 Task: Look for space in Jhajjar, India from 11th June, 2023 to 17th June, 2023 for 1 adult in price range Rs.5000 to Rs.12000. Place can be private room with 1  bedroom having 1 bed and 1 bathroom. Property type can be house, flat, guest house, hotel. Booking option can be shelf check-in. Required host language is English.
Action: Mouse moved to (495, 118)
Screenshot: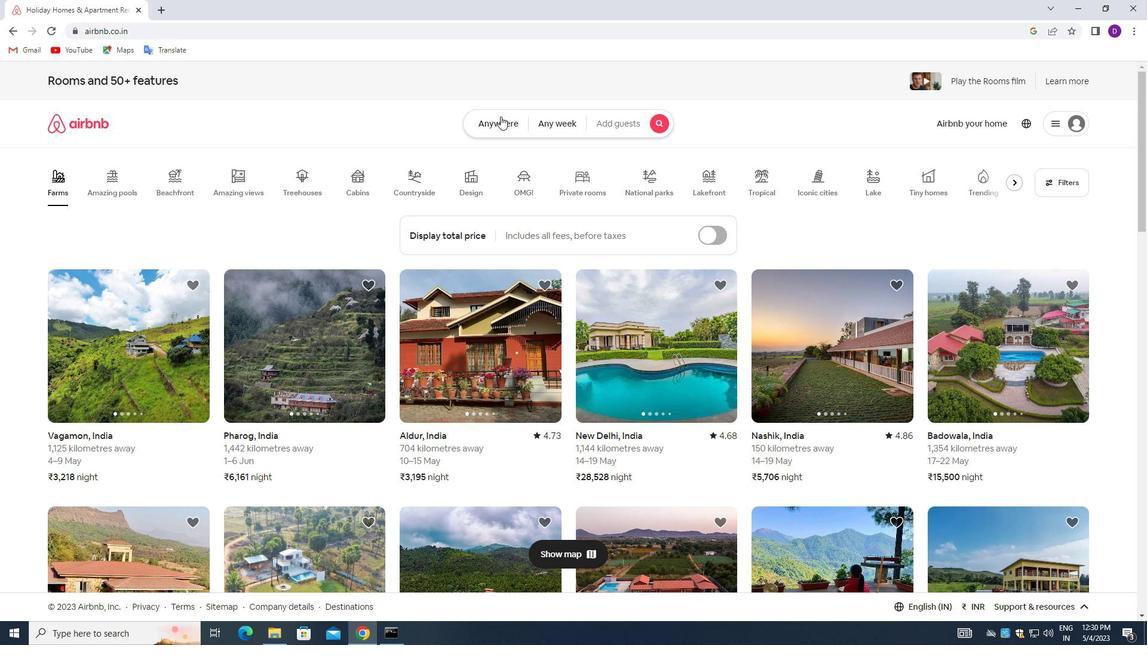
Action: Mouse pressed left at (495, 118)
Screenshot: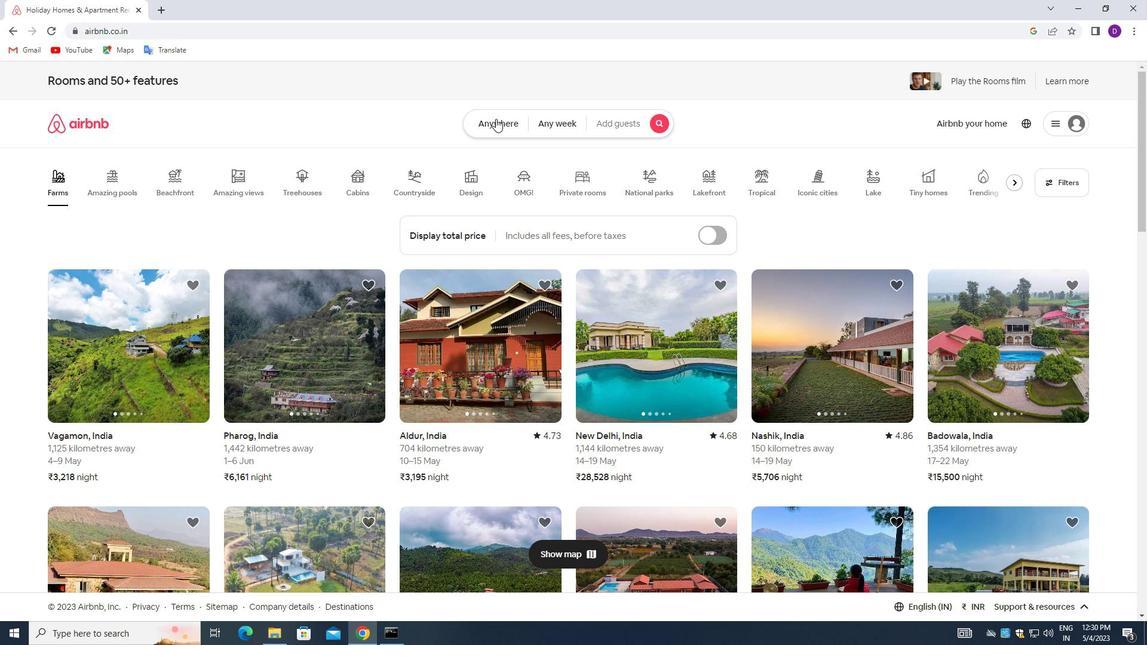 
Action: Mouse moved to (455, 165)
Screenshot: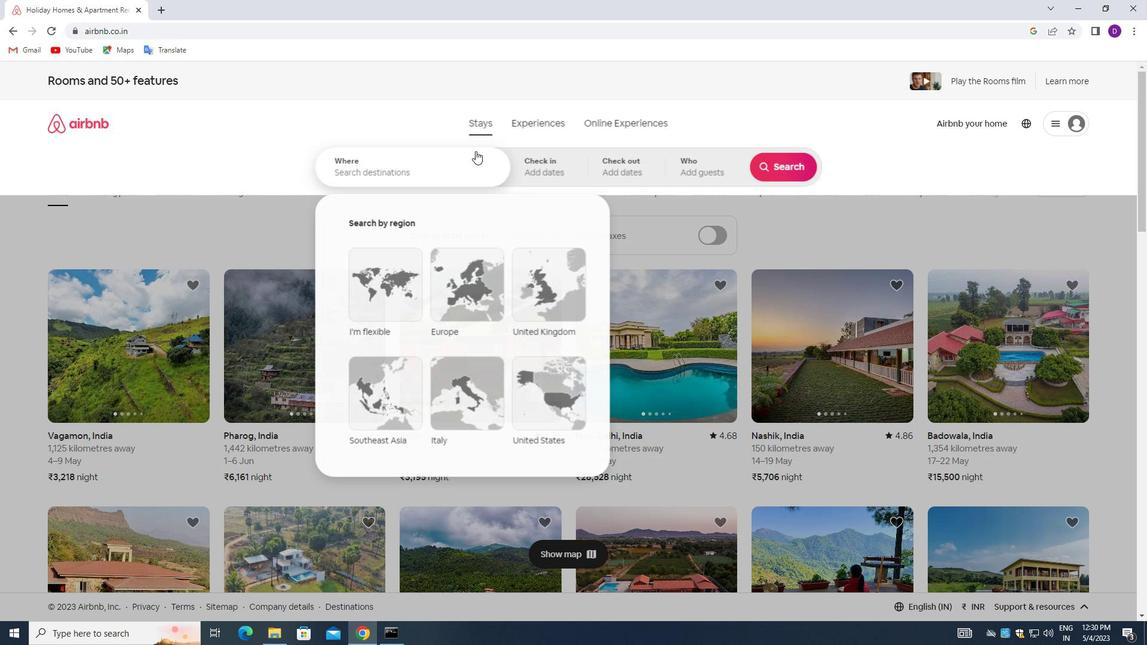 
Action: Mouse pressed left at (455, 165)
Screenshot: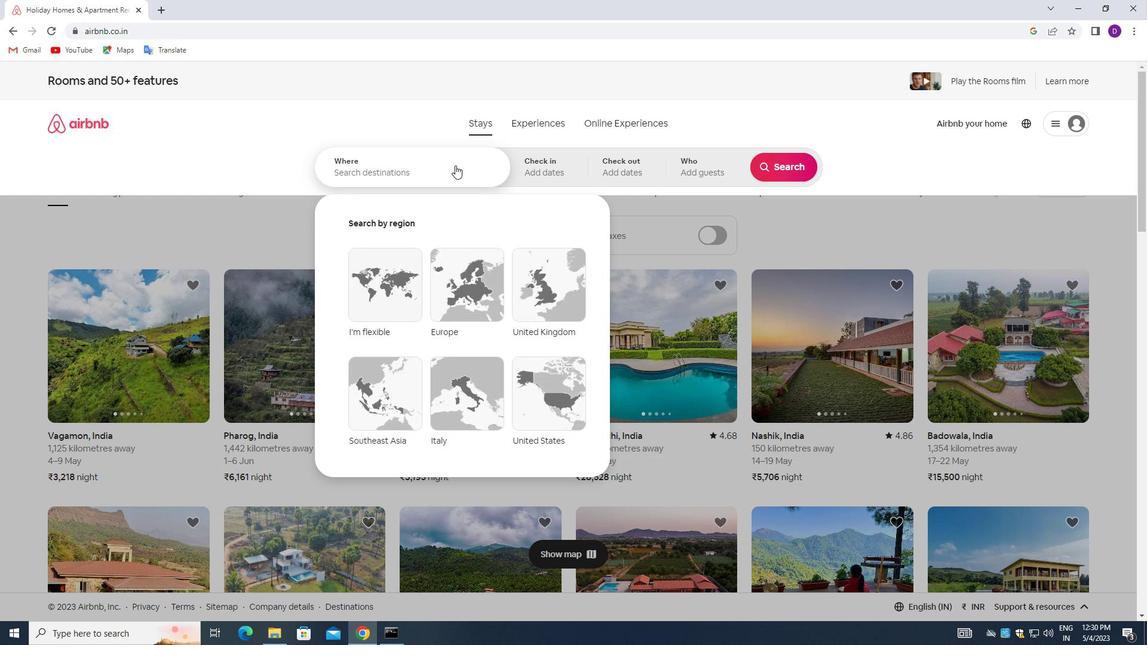 
Action: Mouse moved to (181, 155)
Screenshot: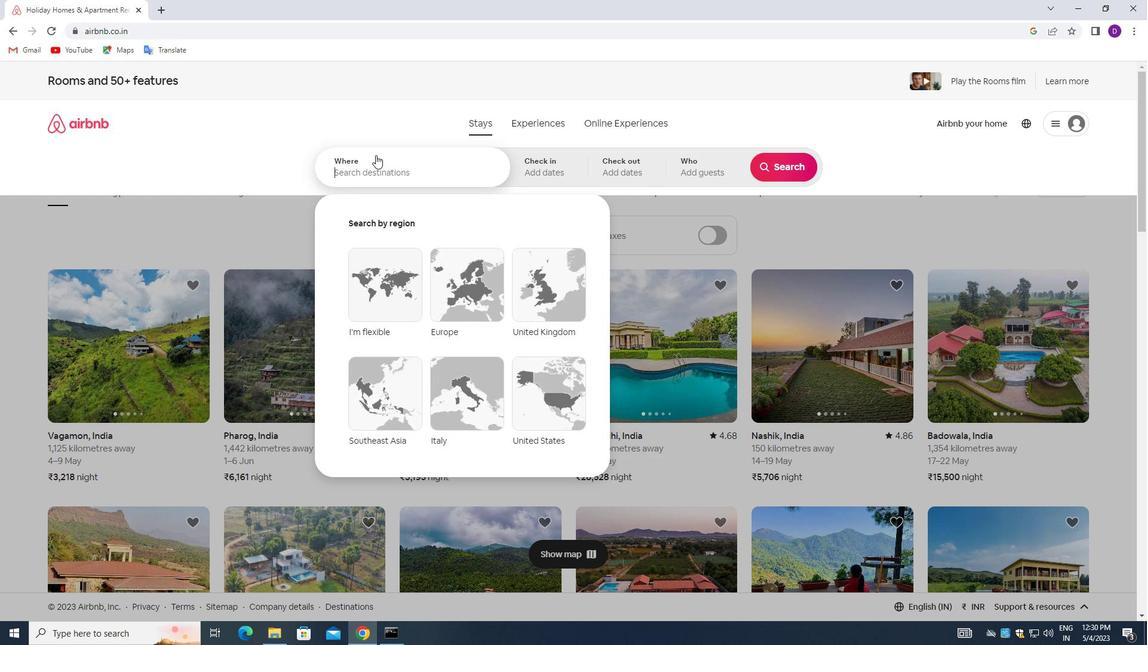
Action: Key pressed <Key.shift>JHAJJAR,<Key.space><Key.shift>INDIA<Key.enter>
Screenshot: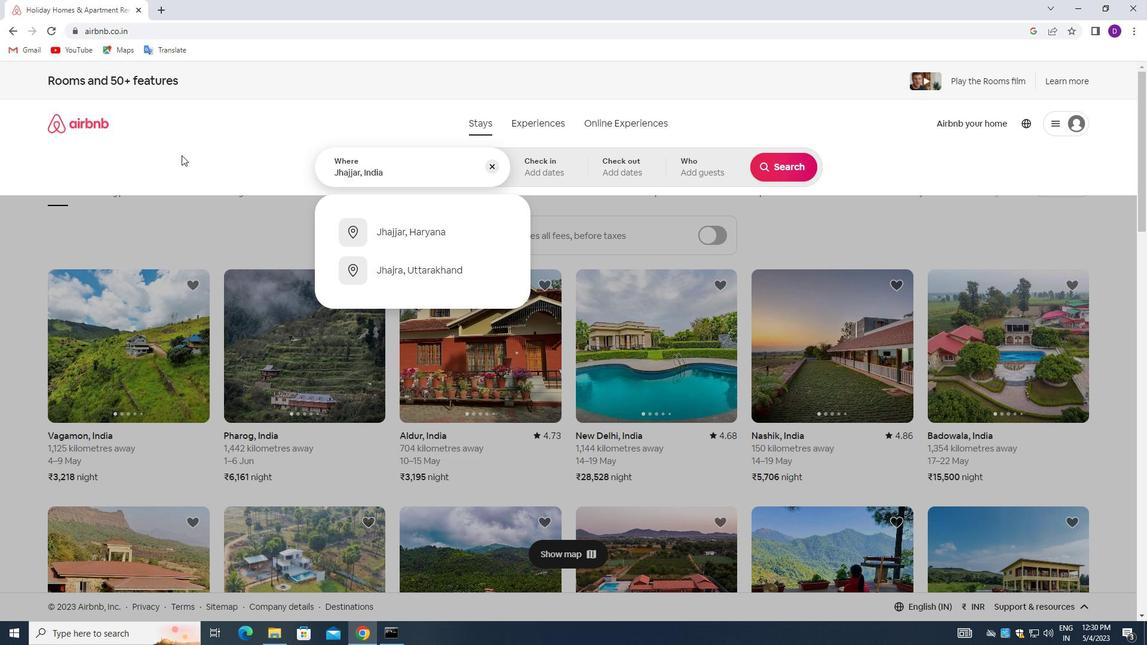 
Action: Mouse moved to (605, 368)
Screenshot: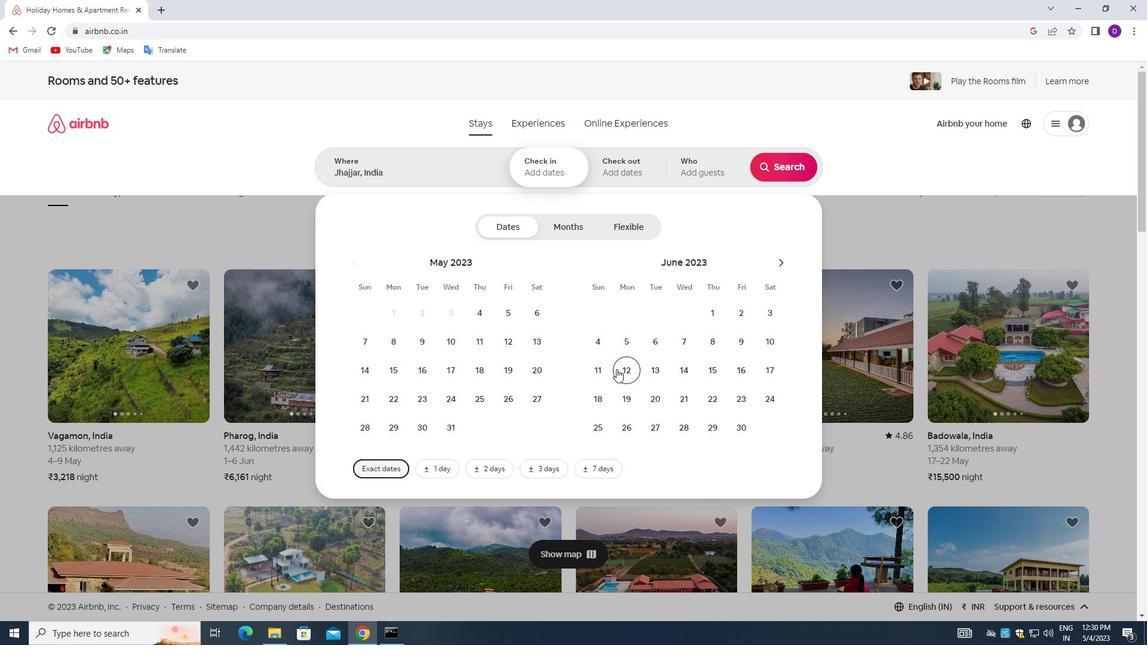 
Action: Mouse pressed left at (605, 368)
Screenshot: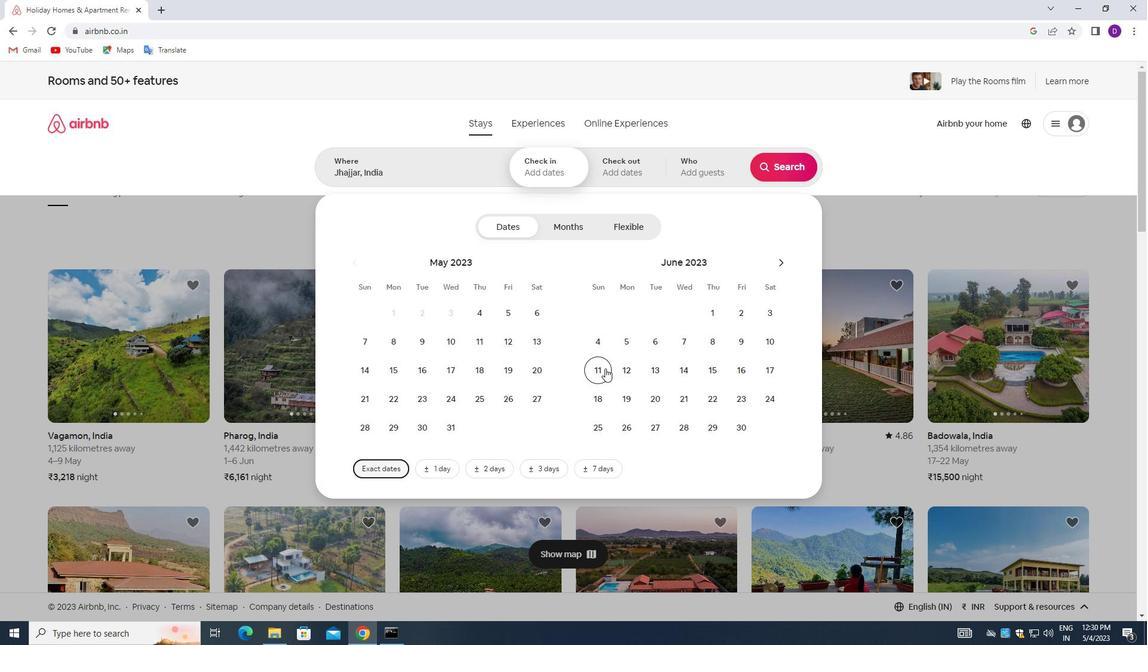 
Action: Mouse moved to (772, 371)
Screenshot: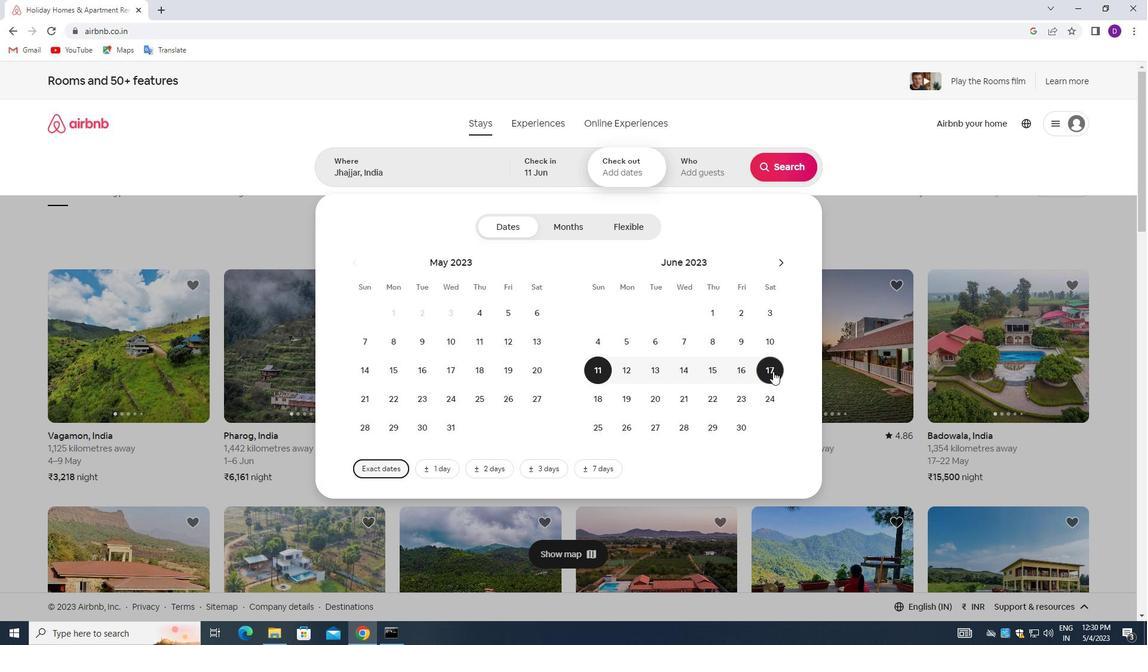 
Action: Mouse pressed left at (772, 371)
Screenshot: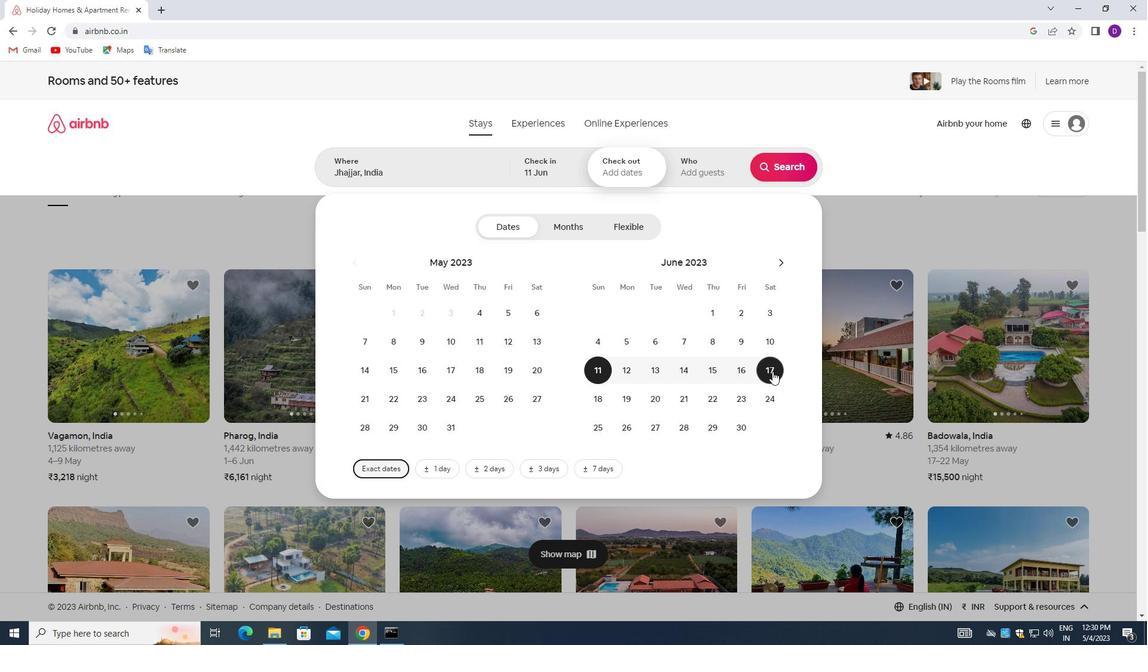 
Action: Mouse moved to (689, 157)
Screenshot: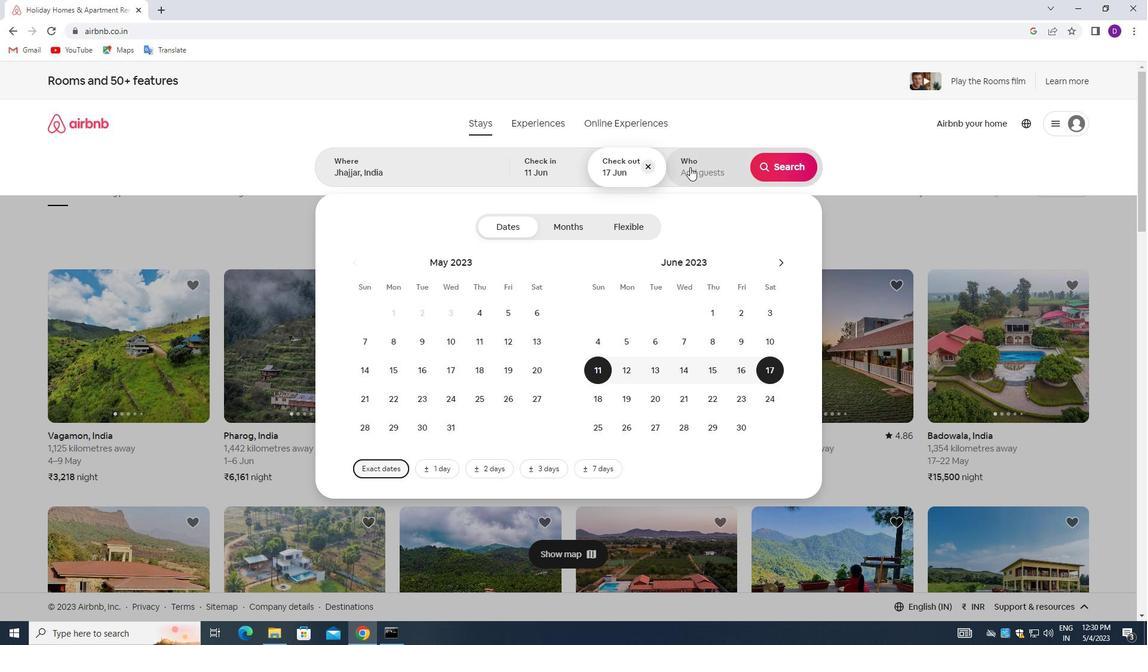 
Action: Mouse pressed left at (689, 157)
Screenshot: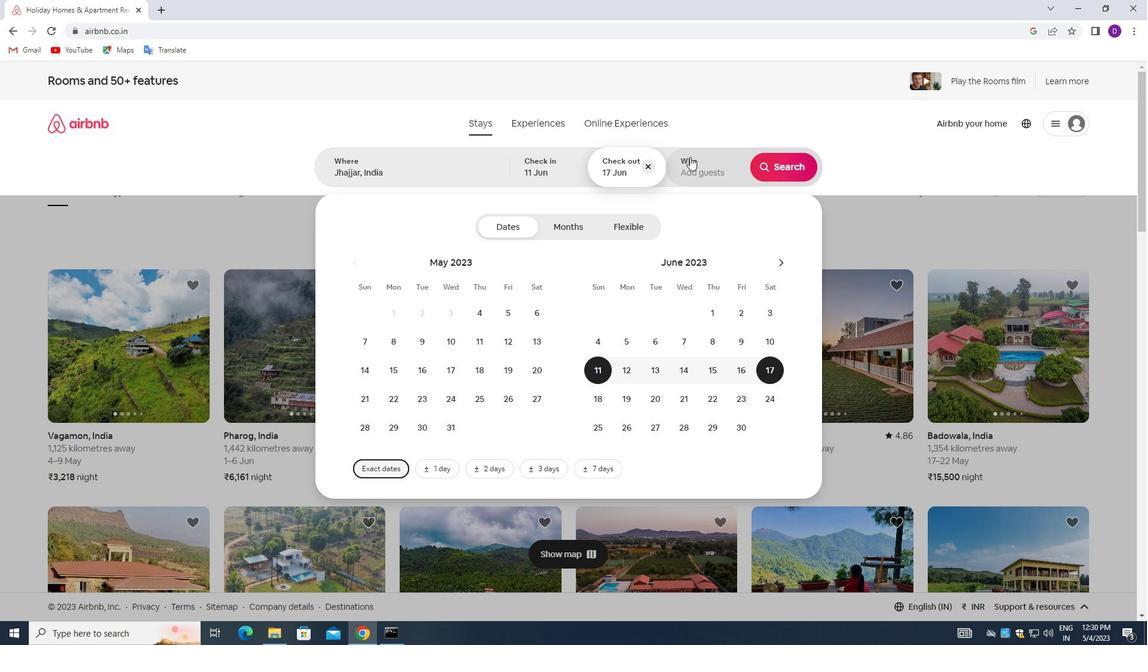 
Action: Mouse moved to (785, 229)
Screenshot: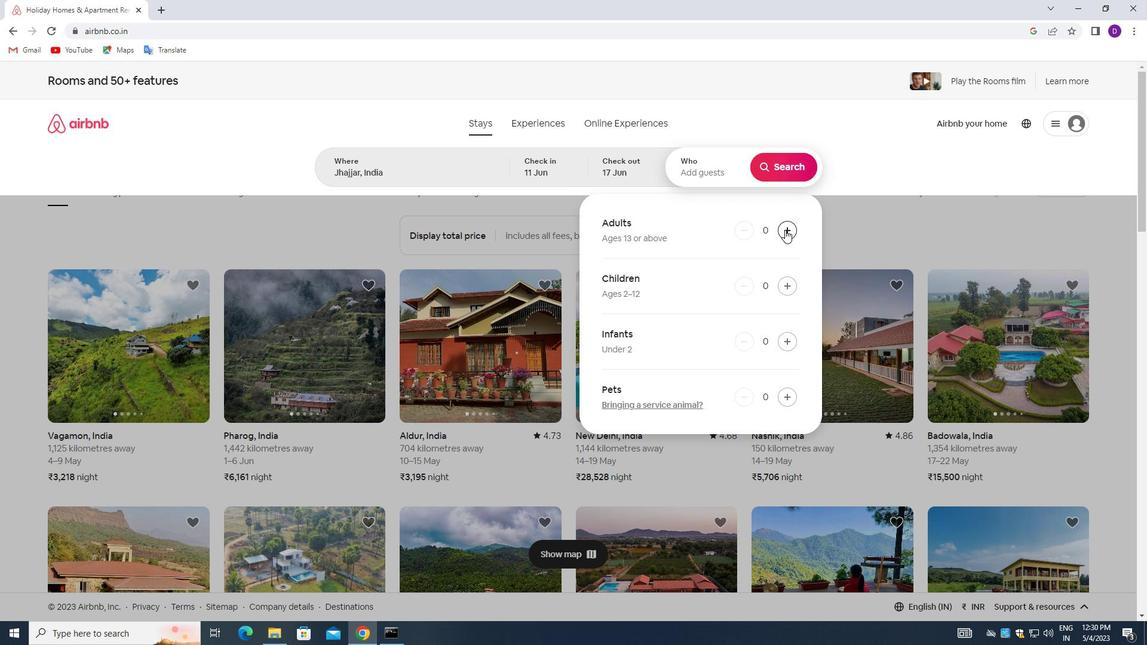 
Action: Mouse pressed left at (785, 229)
Screenshot: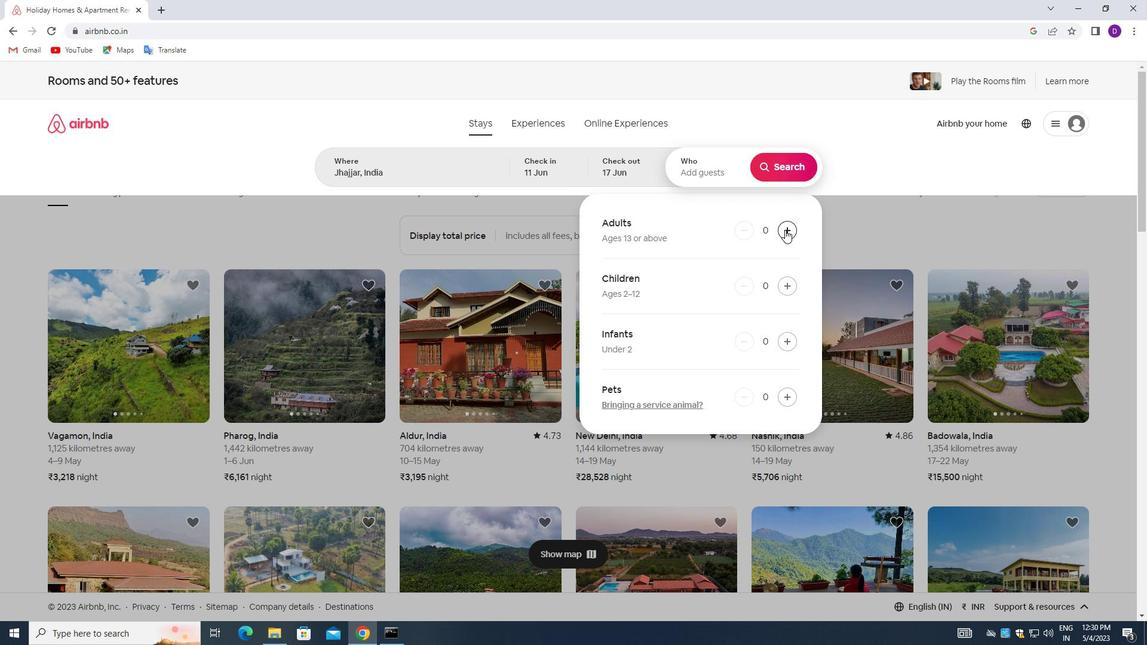 
Action: Mouse moved to (779, 161)
Screenshot: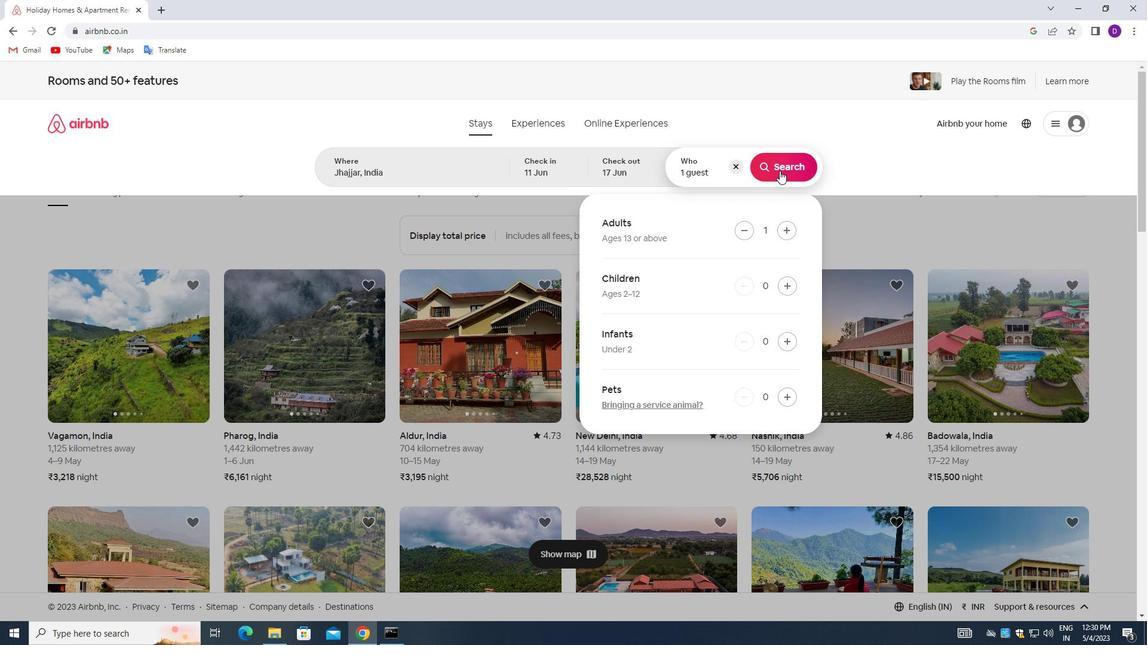 
Action: Mouse pressed left at (779, 161)
Screenshot: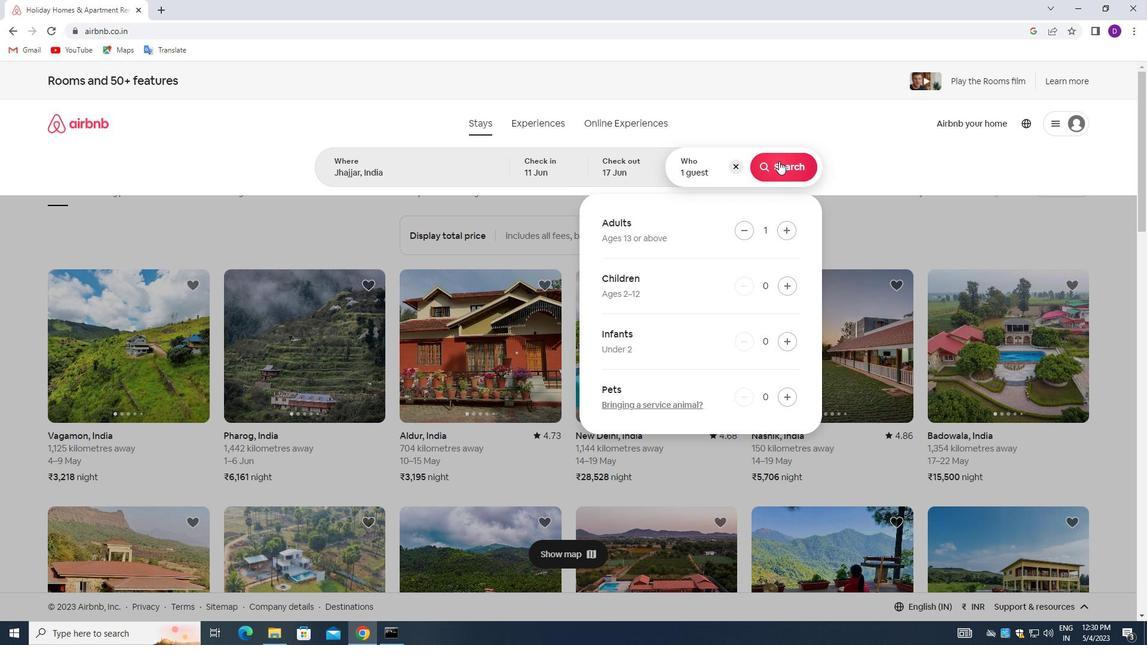 
Action: Mouse moved to (1081, 132)
Screenshot: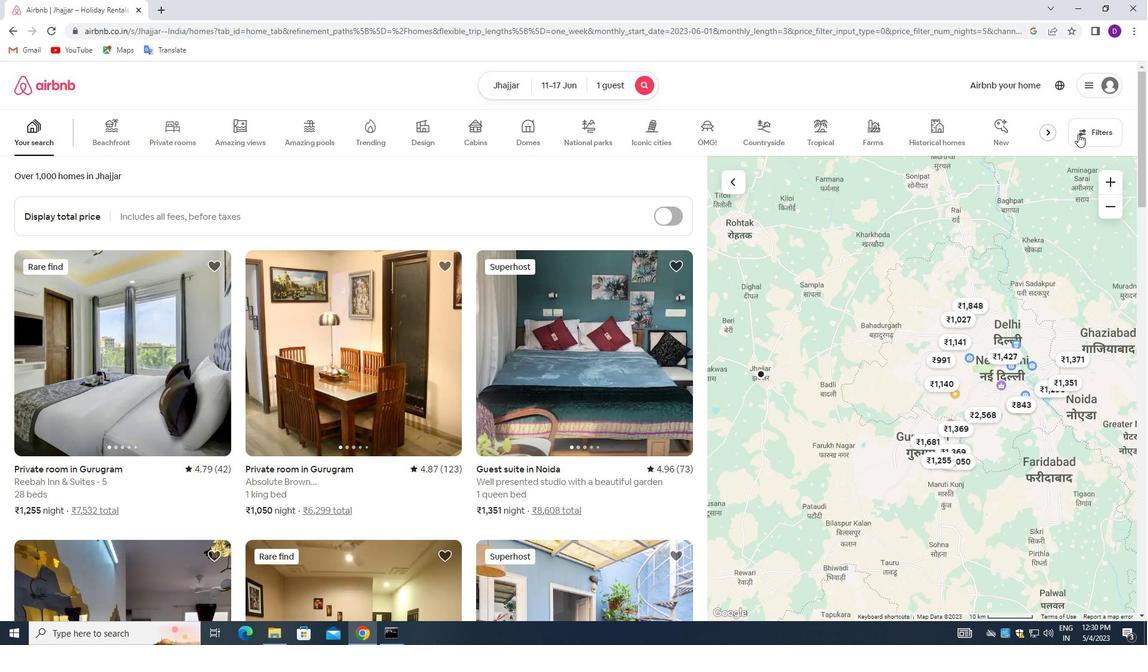 
Action: Mouse pressed left at (1081, 132)
Screenshot: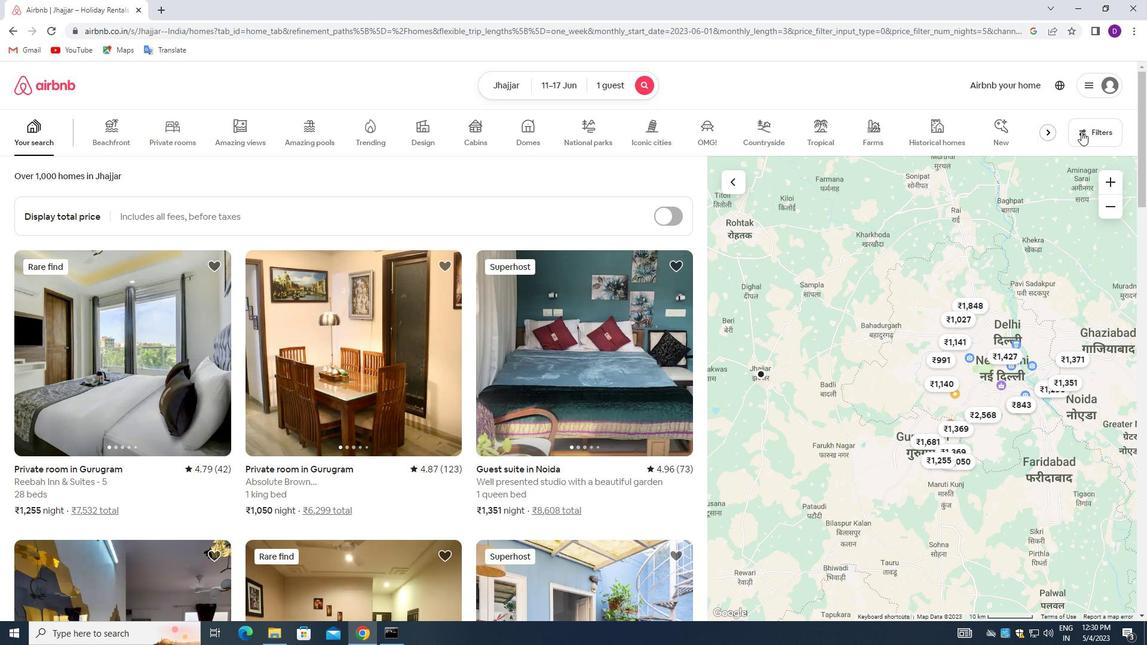 
Action: Mouse moved to (431, 285)
Screenshot: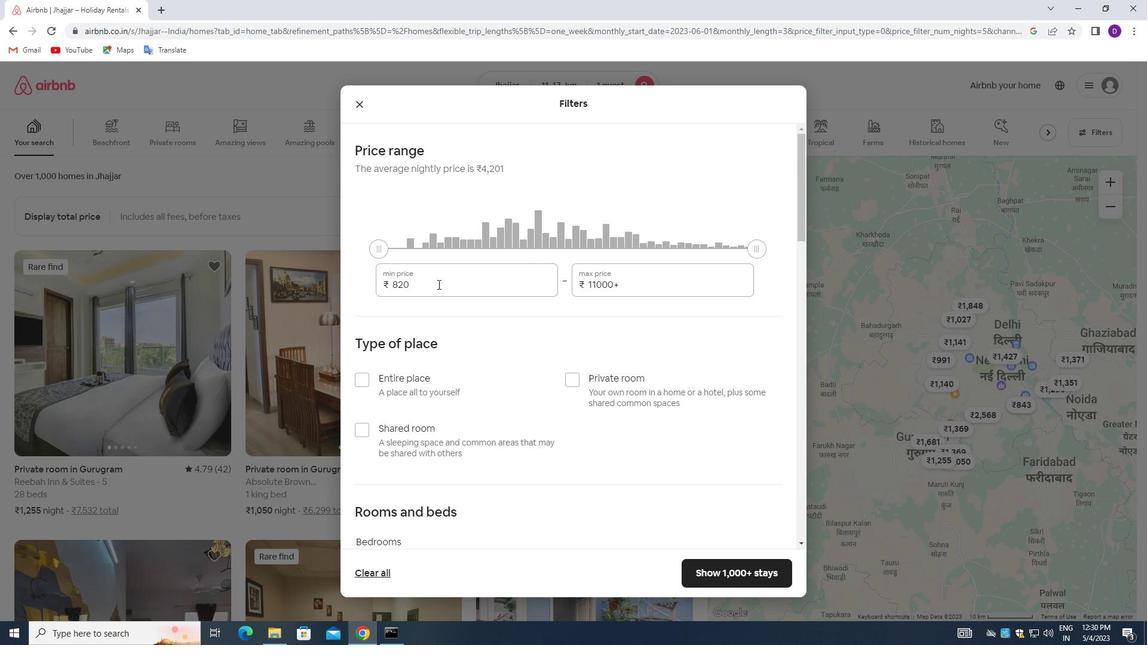 
Action: Mouse pressed left at (431, 285)
Screenshot: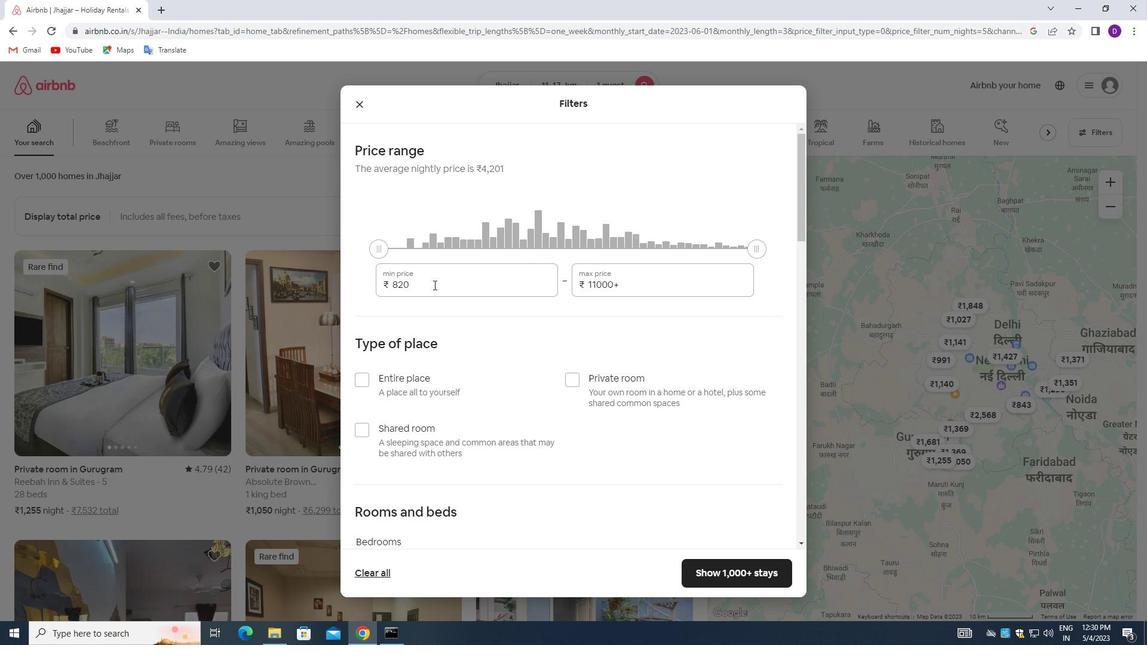 
Action: Mouse pressed left at (431, 285)
Screenshot: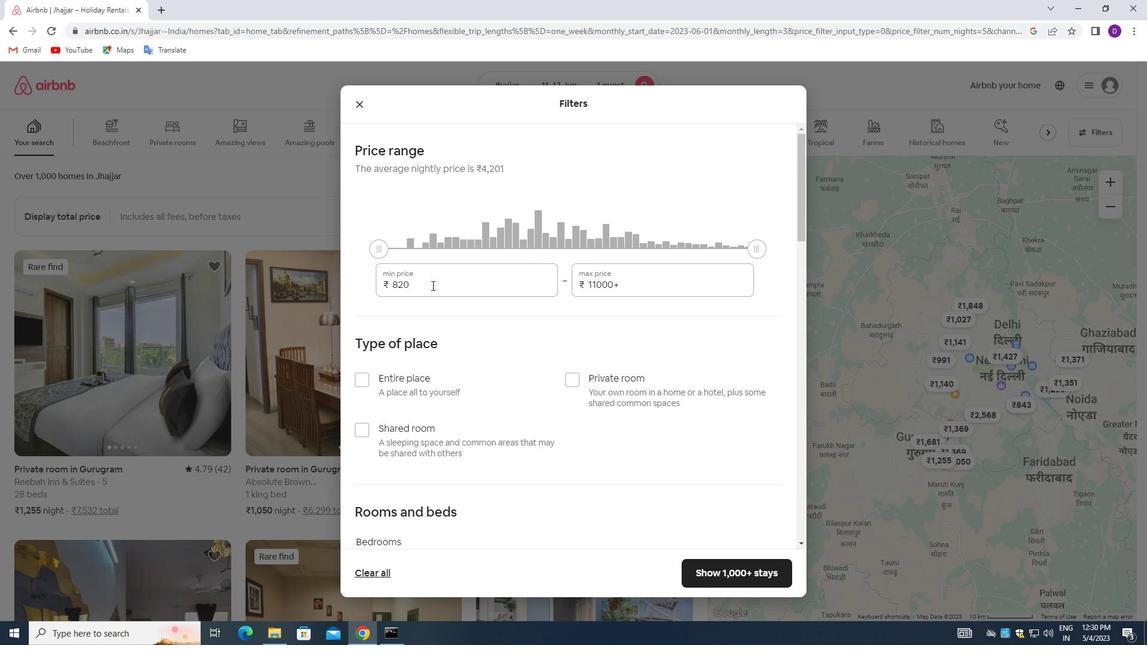 
Action: Key pressed 5000<Key.tab>12000
Screenshot: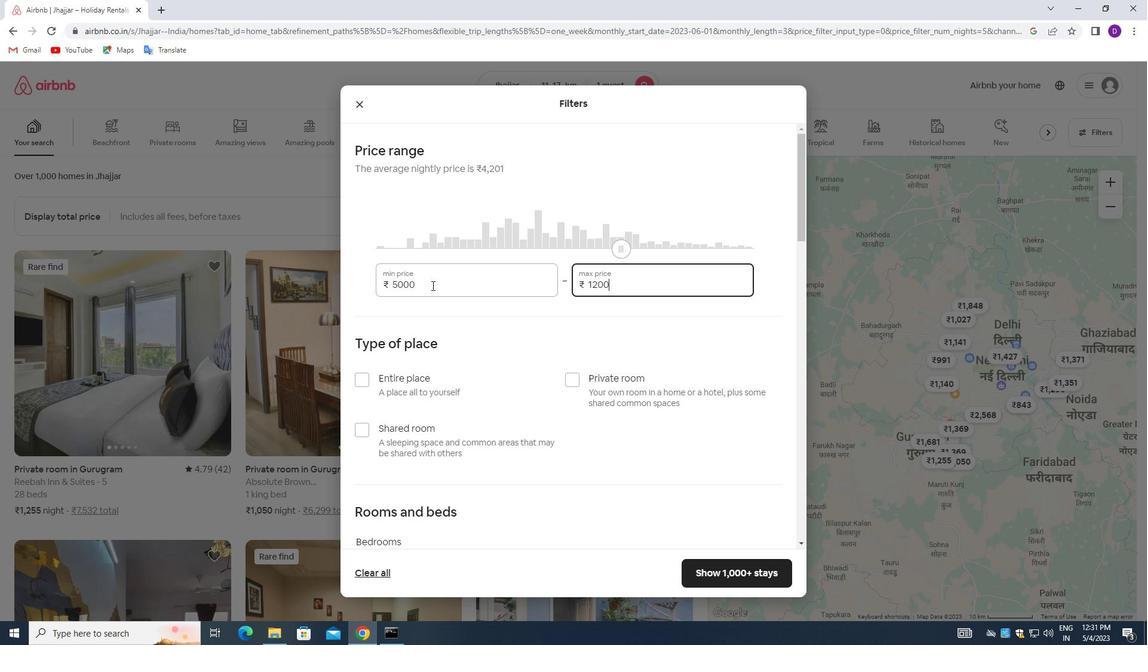 
Action: Mouse moved to (485, 333)
Screenshot: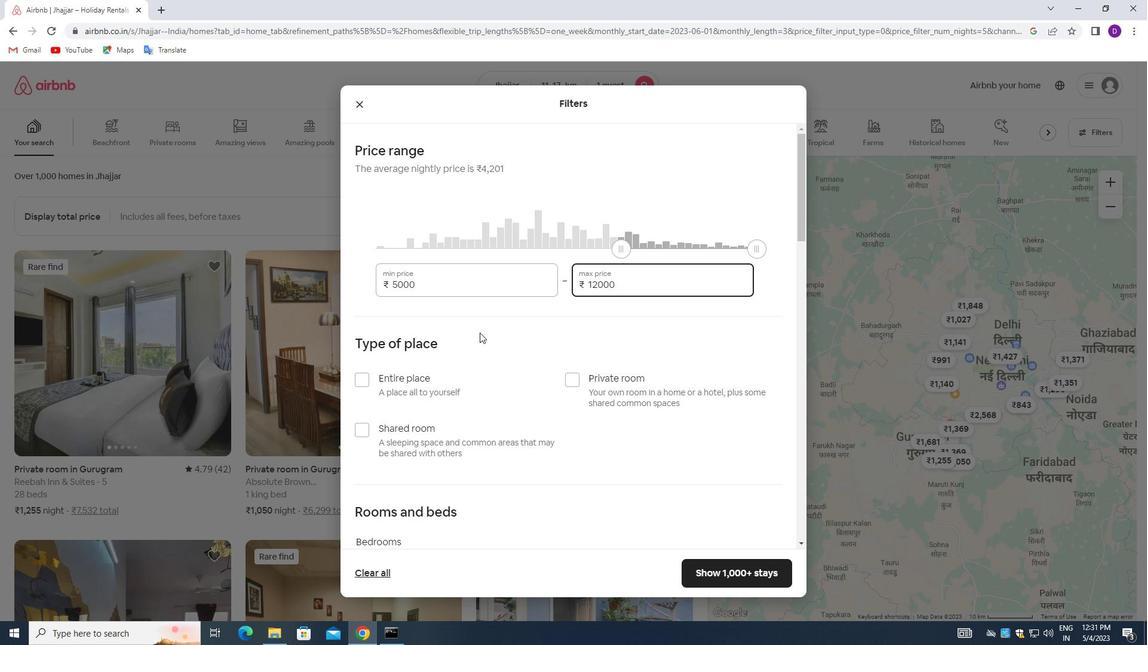 
Action: Mouse scrolled (485, 333) with delta (0, 0)
Screenshot: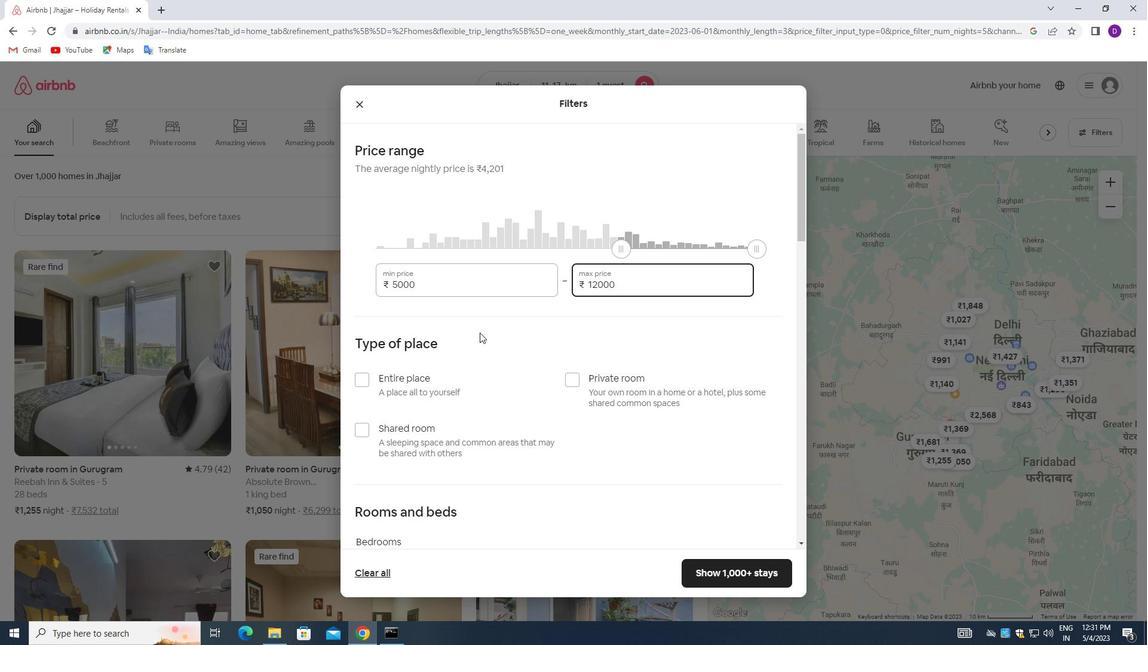 
Action: Mouse moved to (565, 325)
Screenshot: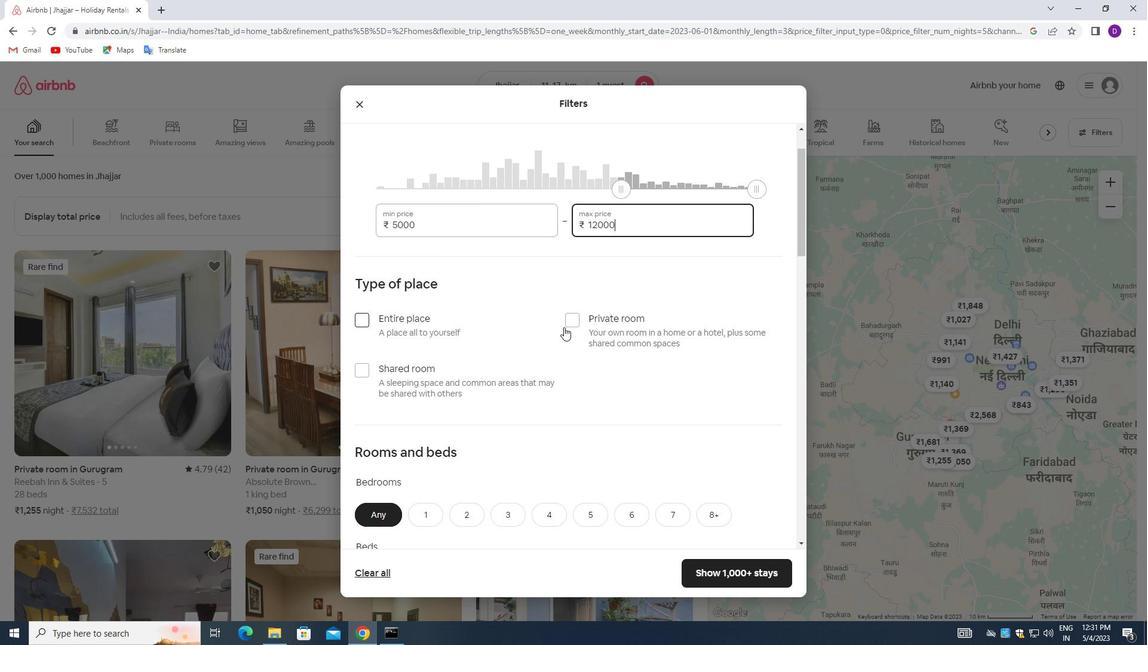 
Action: Mouse pressed left at (565, 325)
Screenshot: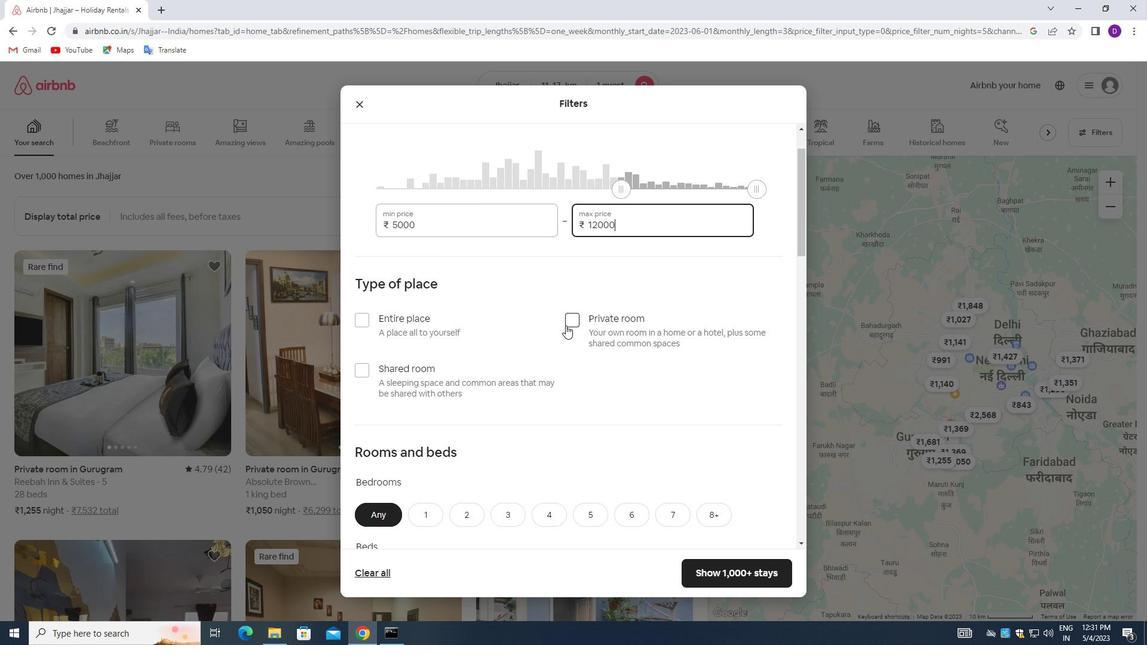 
Action: Mouse moved to (568, 336)
Screenshot: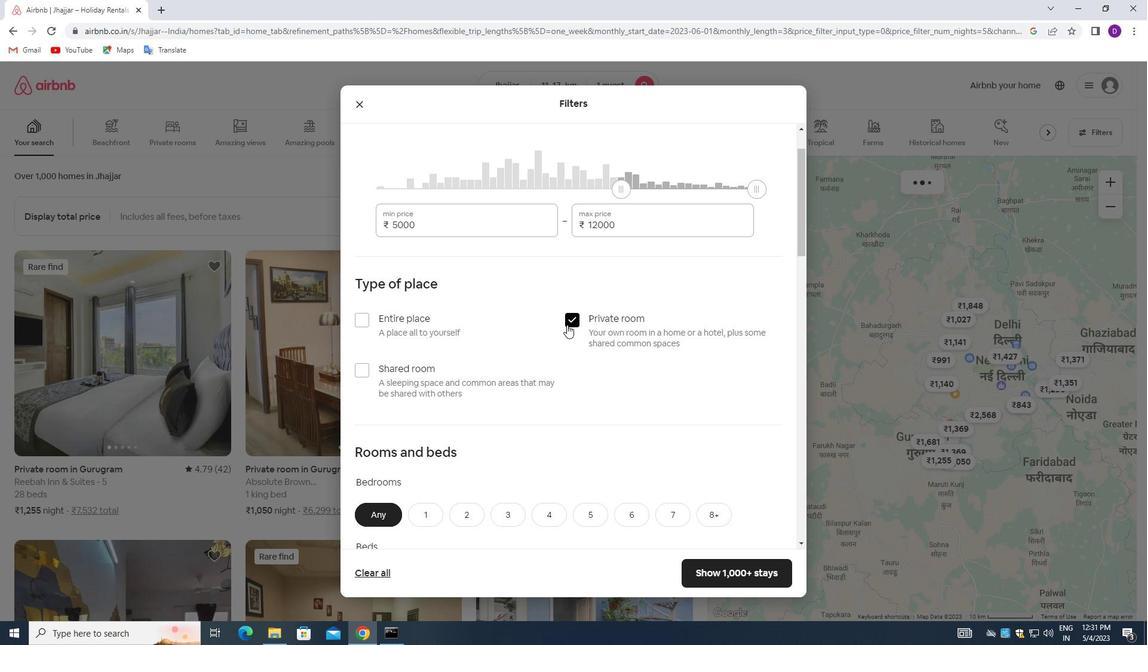 
Action: Mouse scrolled (568, 336) with delta (0, 0)
Screenshot: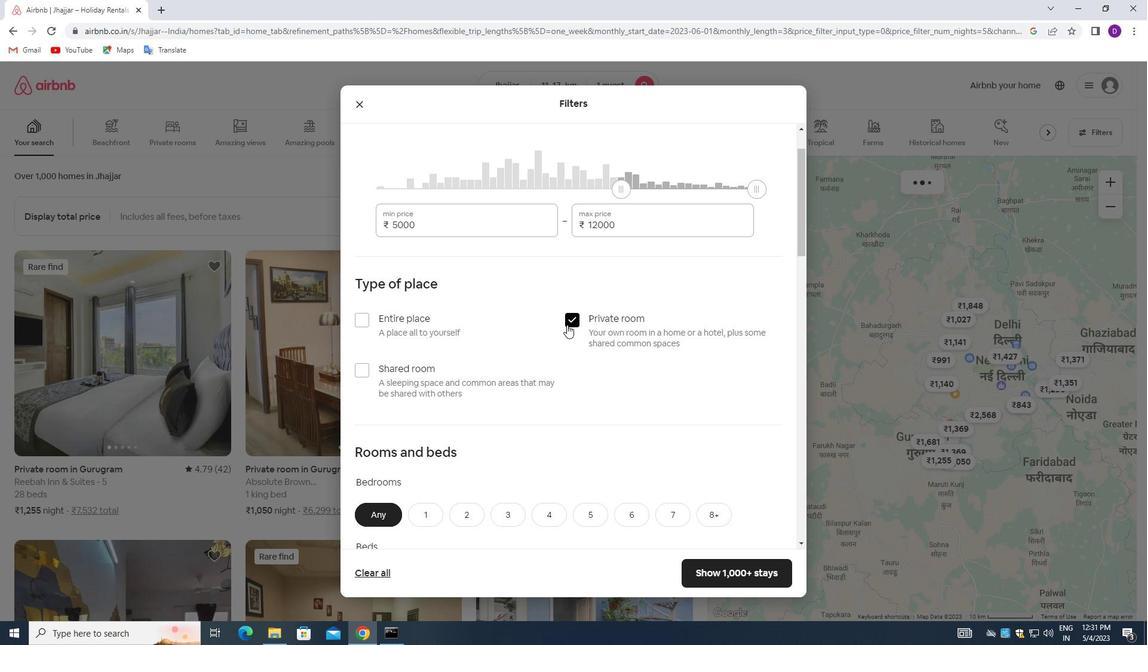 
Action: Mouse moved to (566, 343)
Screenshot: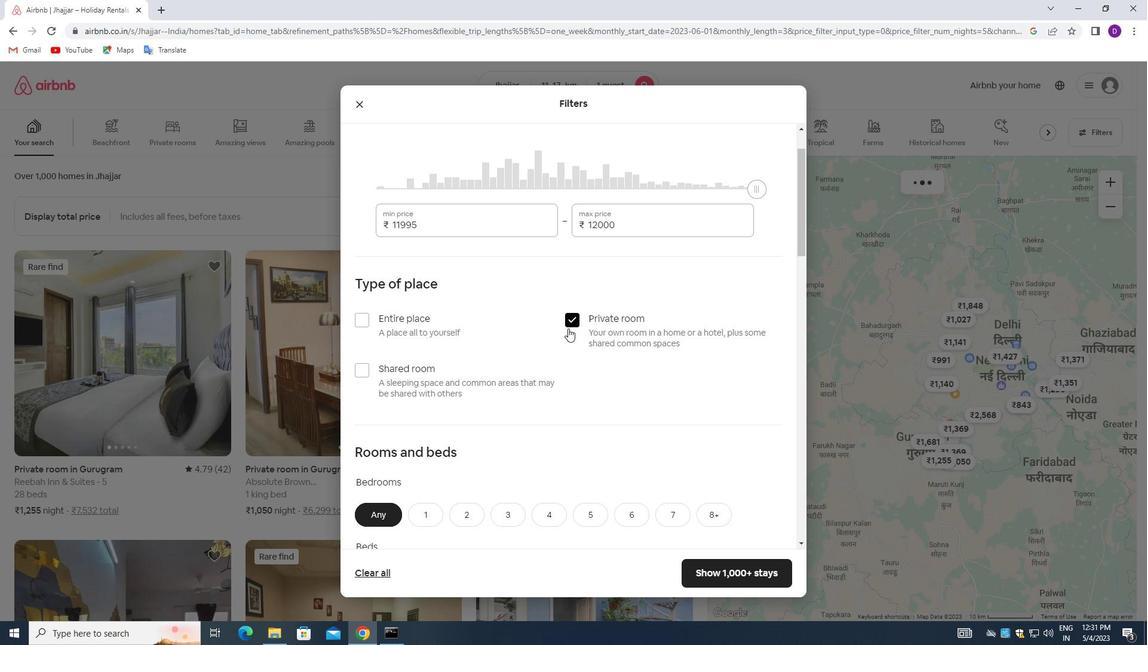
Action: Mouse scrolled (566, 342) with delta (0, 0)
Screenshot: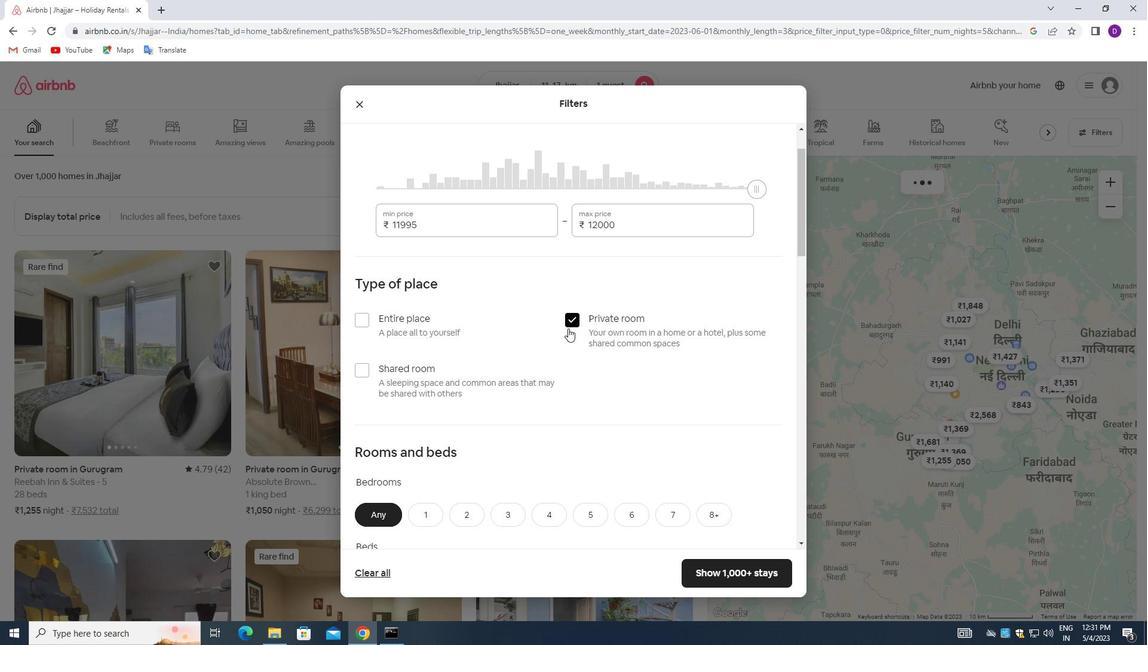 
Action: Mouse moved to (565, 346)
Screenshot: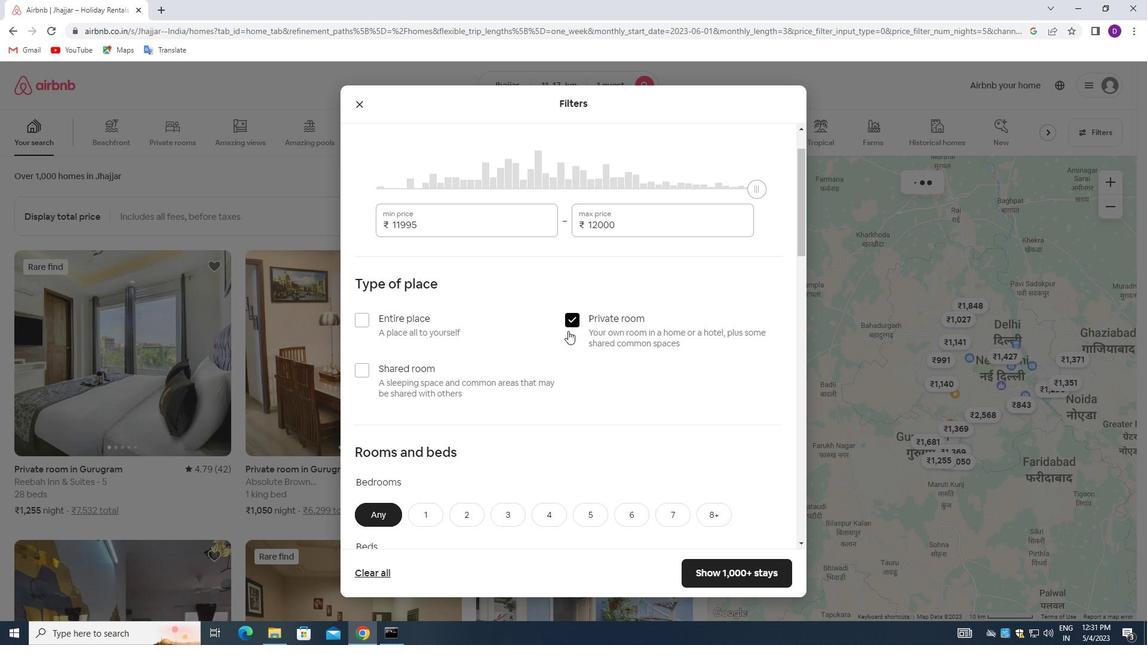 
Action: Mouse scrolled (565, 345) with delta (0, 0)
Screenshot: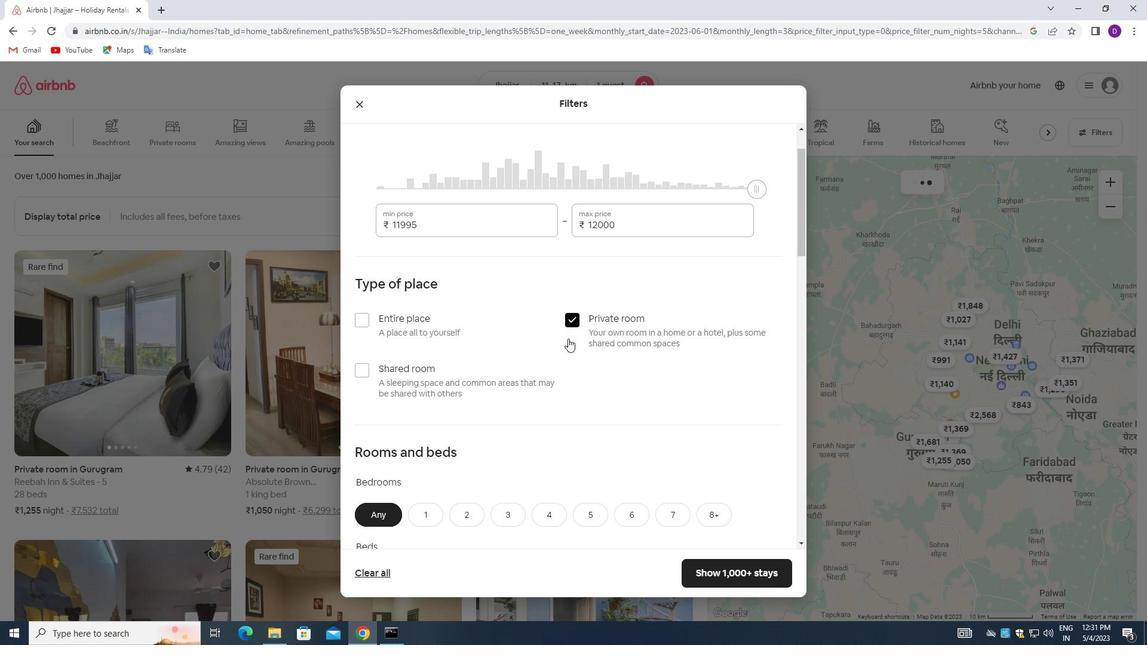 
Action: Mouse moved to (563, 349)
Screenshot: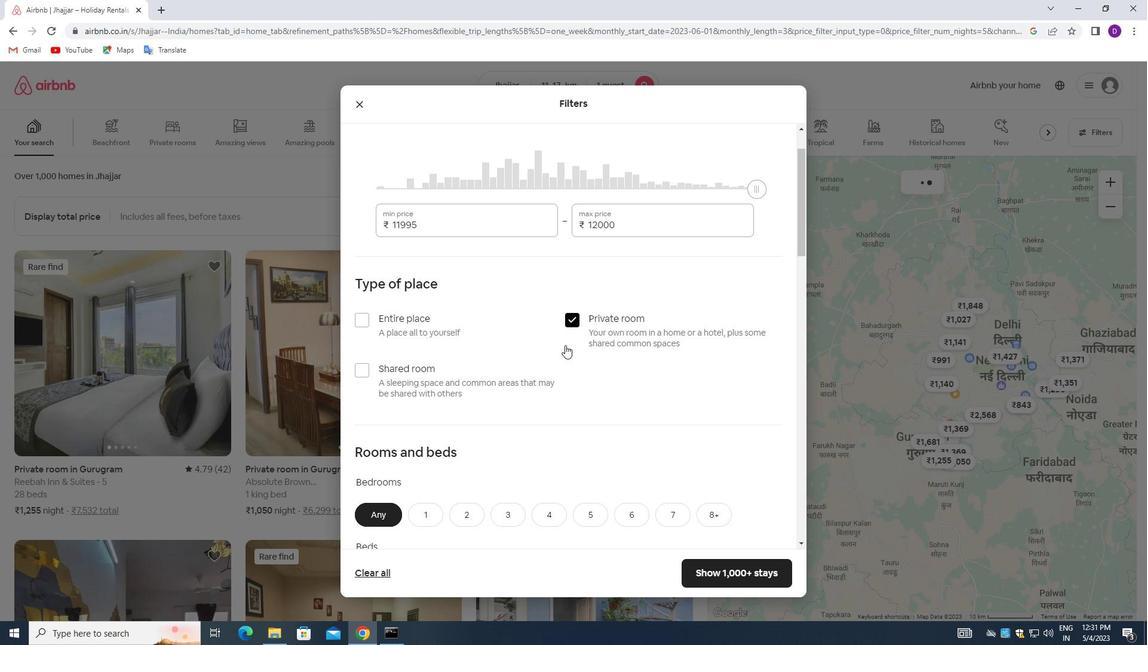 
Action: Mouse scrolled (563, 348) with delta (0, 0)
Screenshot: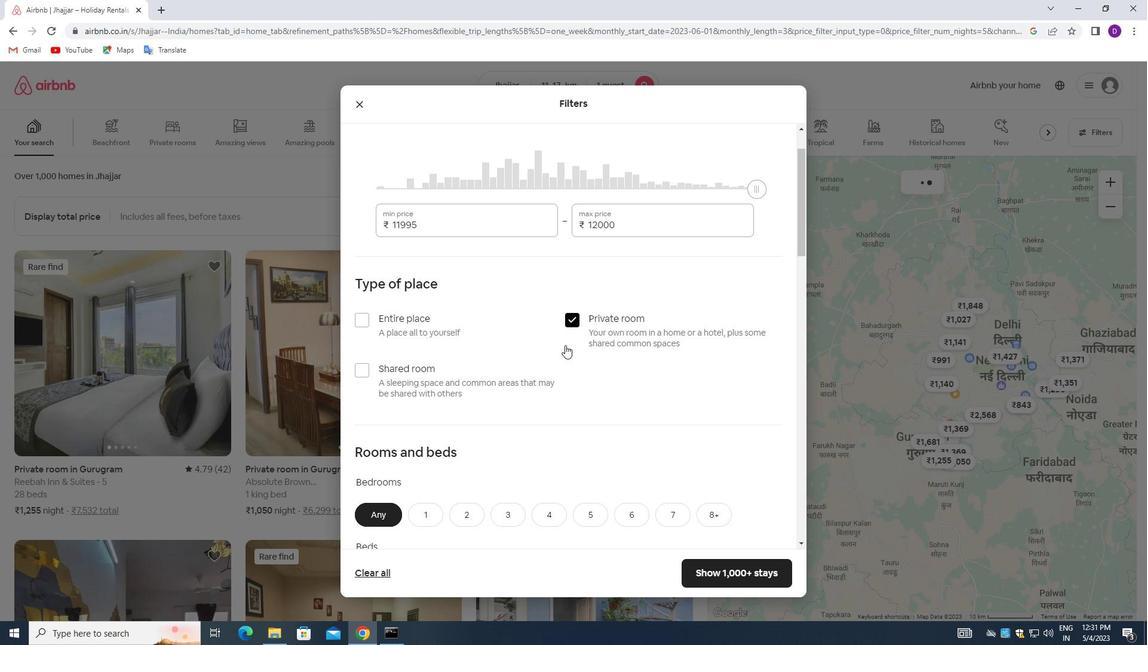 
Action: Mouse moved to (420, 284)
Screenshot: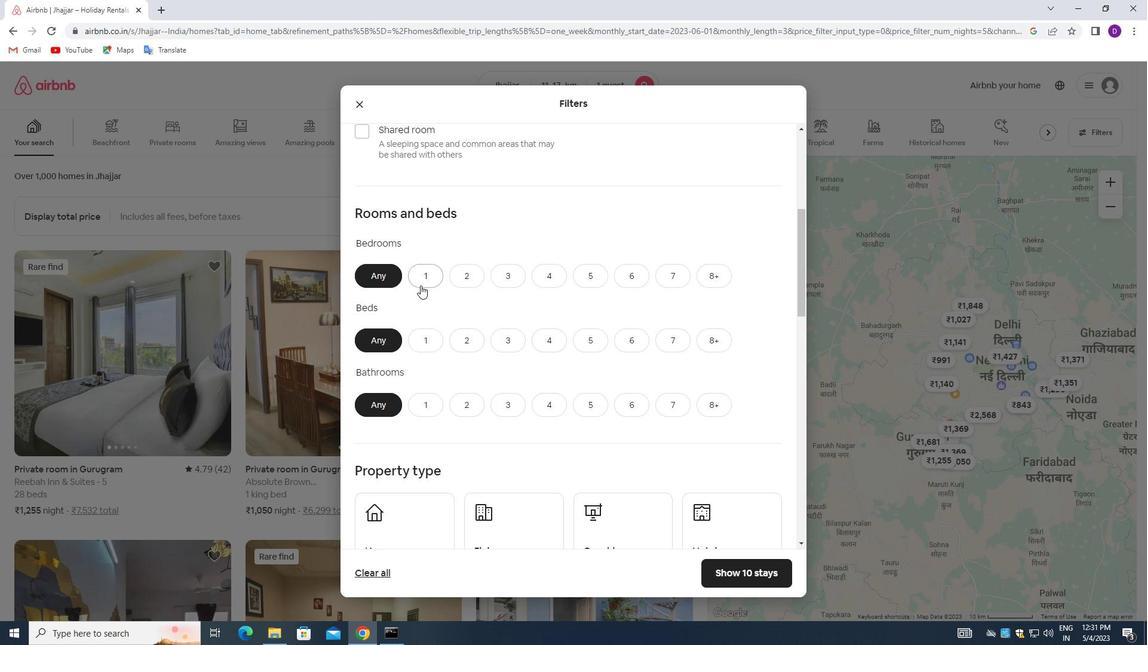
Action: Mouse pressed left at (420, 284)
Screenshot: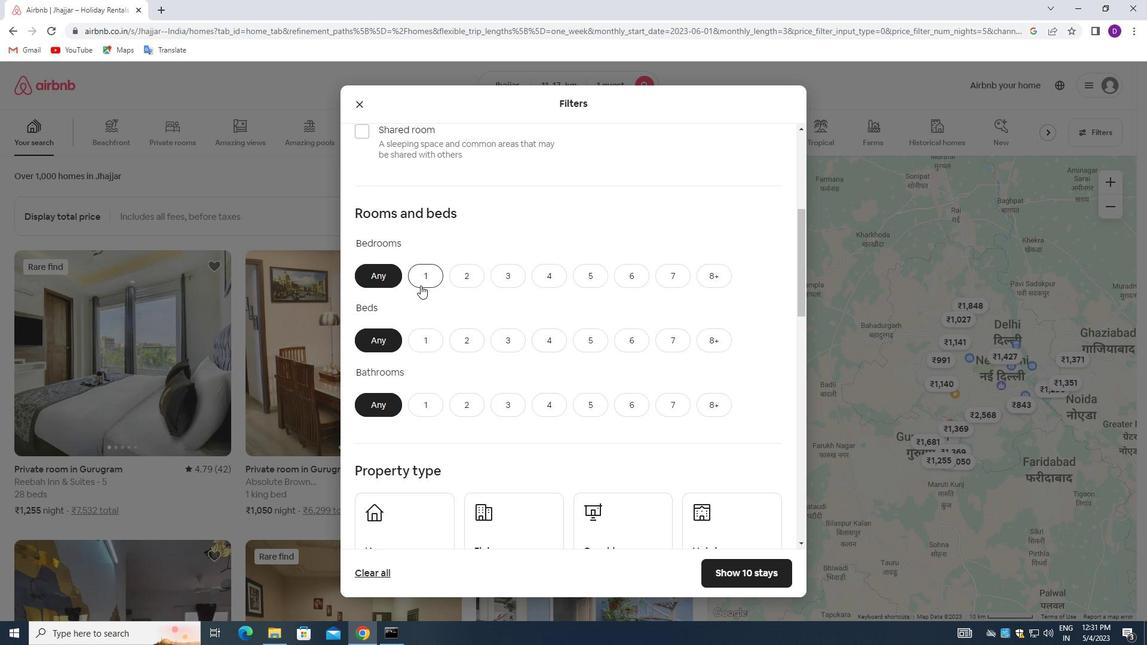 
Action: Mouse moved to (428, 336)
Screenshot: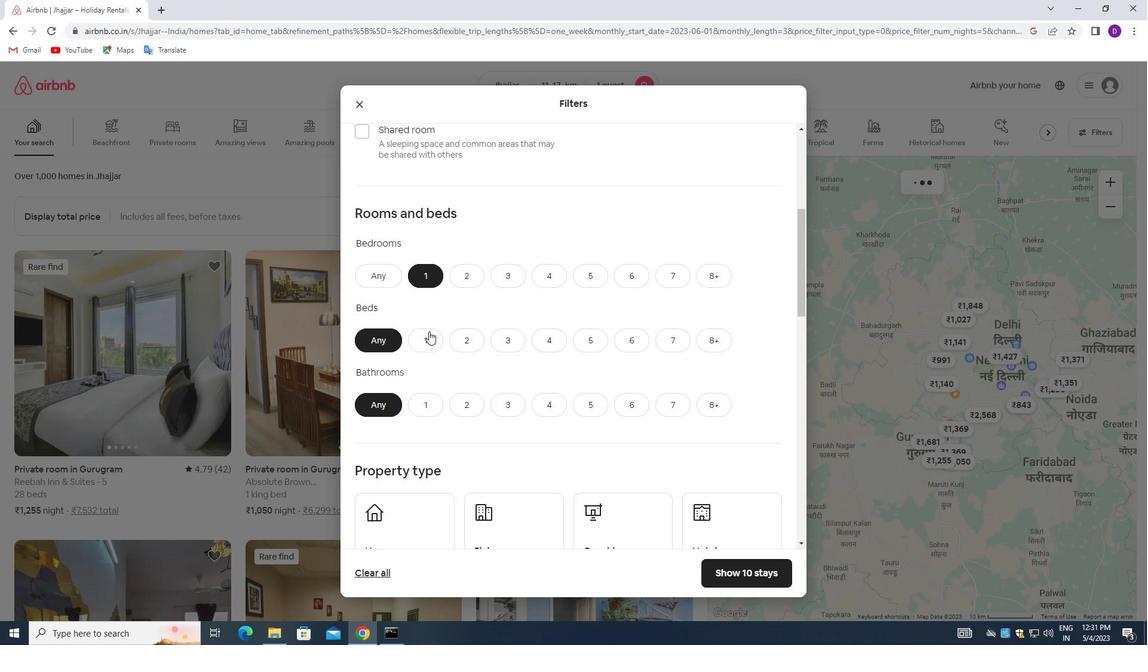 
Action: Mouse pressed left at (428, 336)
Screenshot: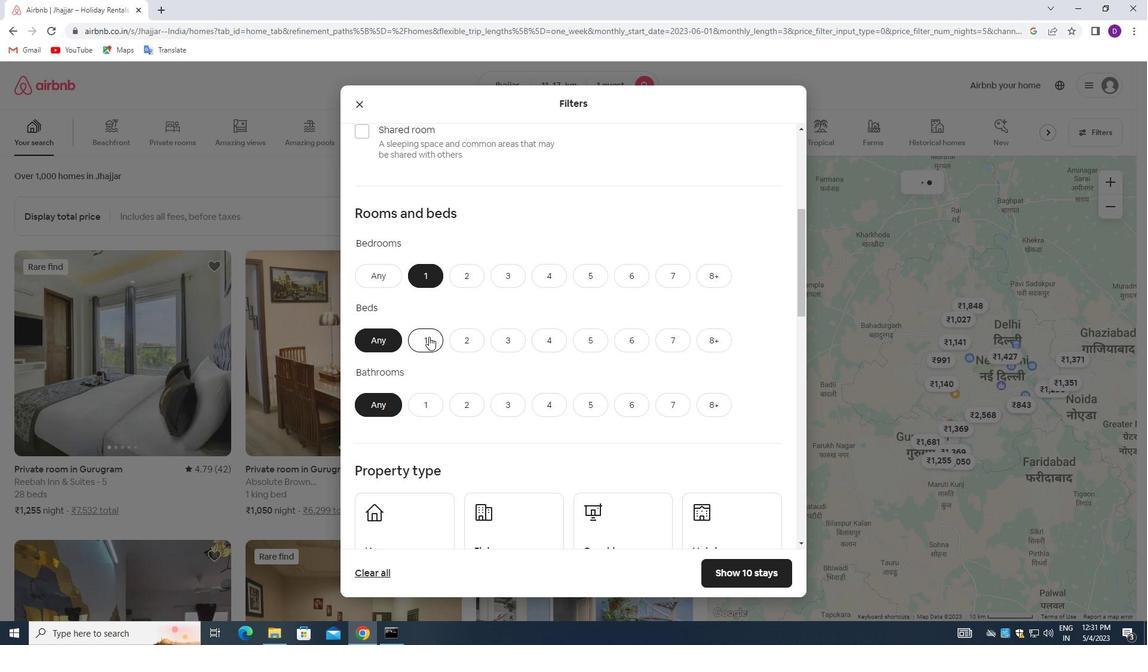 
Action: Mouse moved to (428, 396)
Screenshot: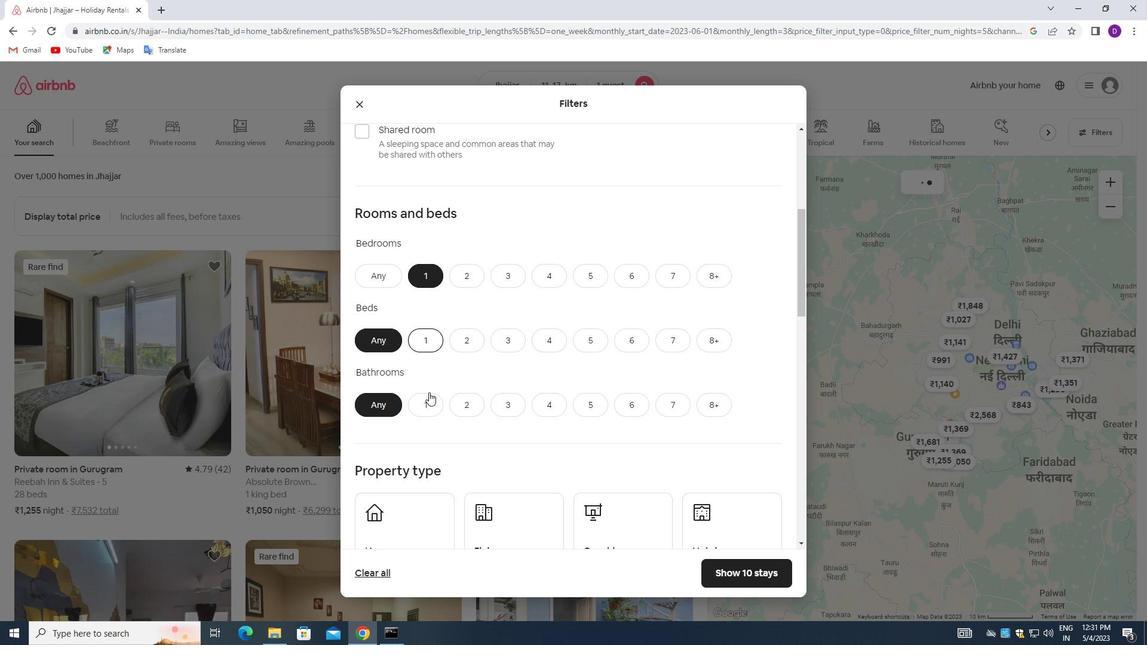 
Action: Mouse pressed left at (428, 396)
Screenshot: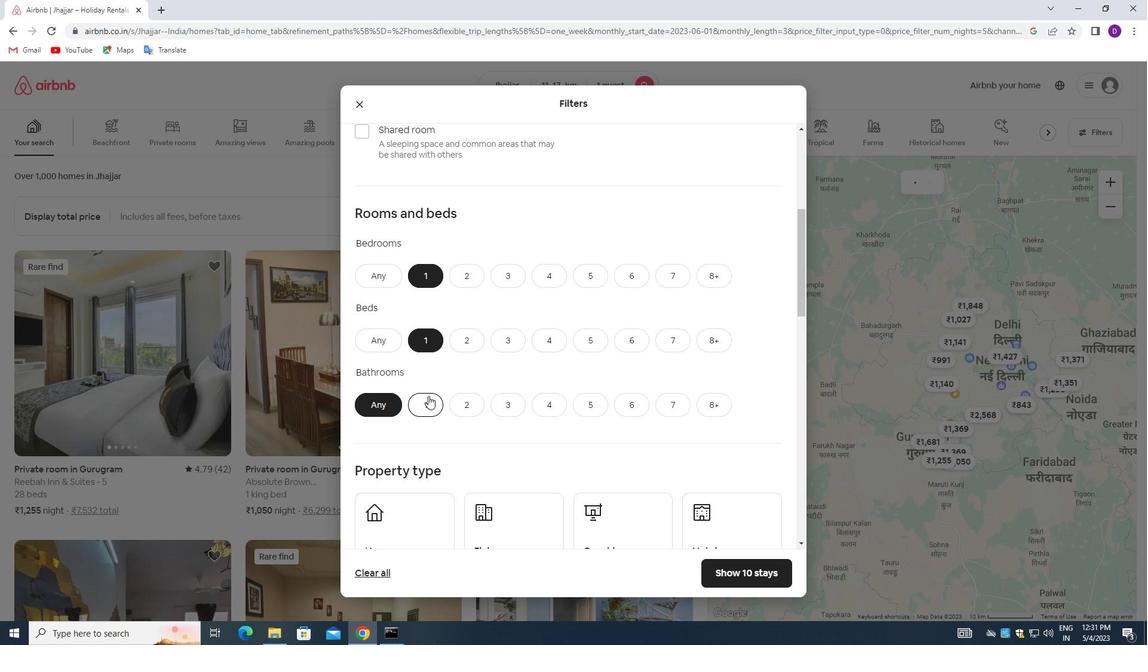 
Action: Mouse moved to (462, 338)
Screenshot: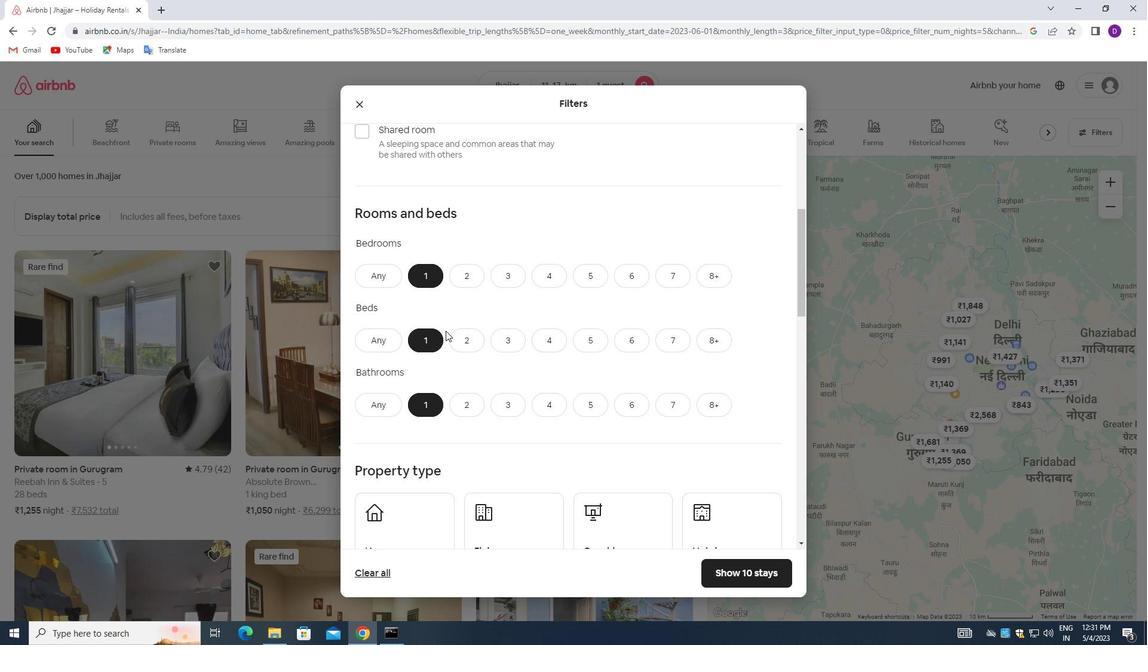 
Action: Mouse scrolled (462, 337) with delta (0, 0)
Screenshot: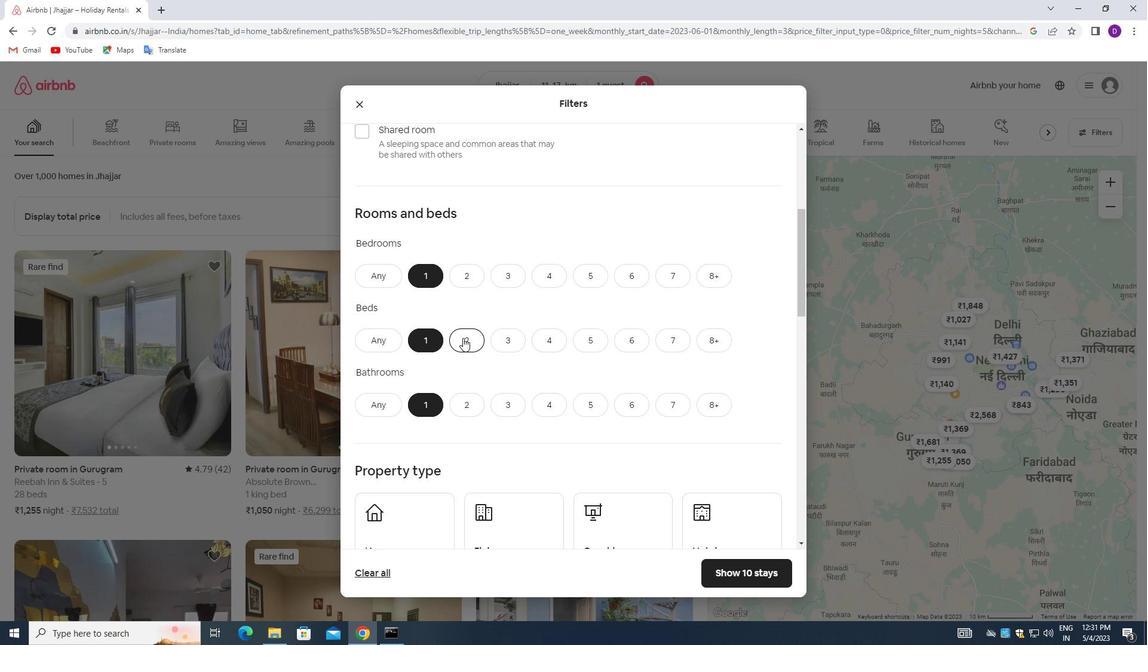 
Action: Mouse scrolled (462, 337) with delta (0, 0)
Screenshot: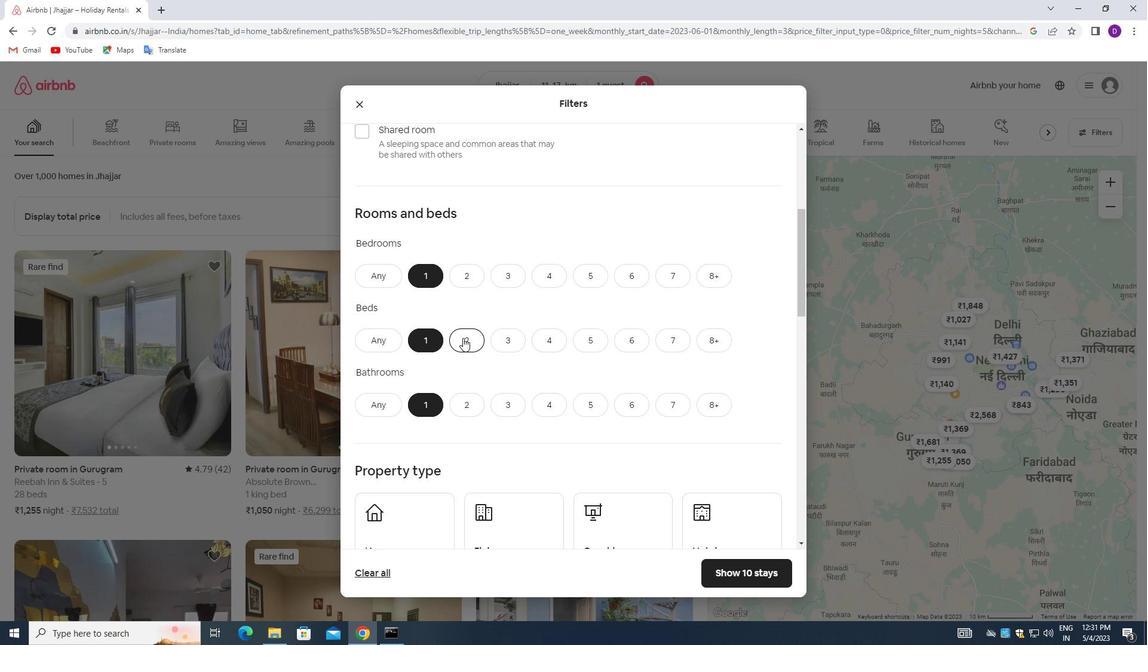 
Action: Mouse moved to (462, 338)
Screenshot: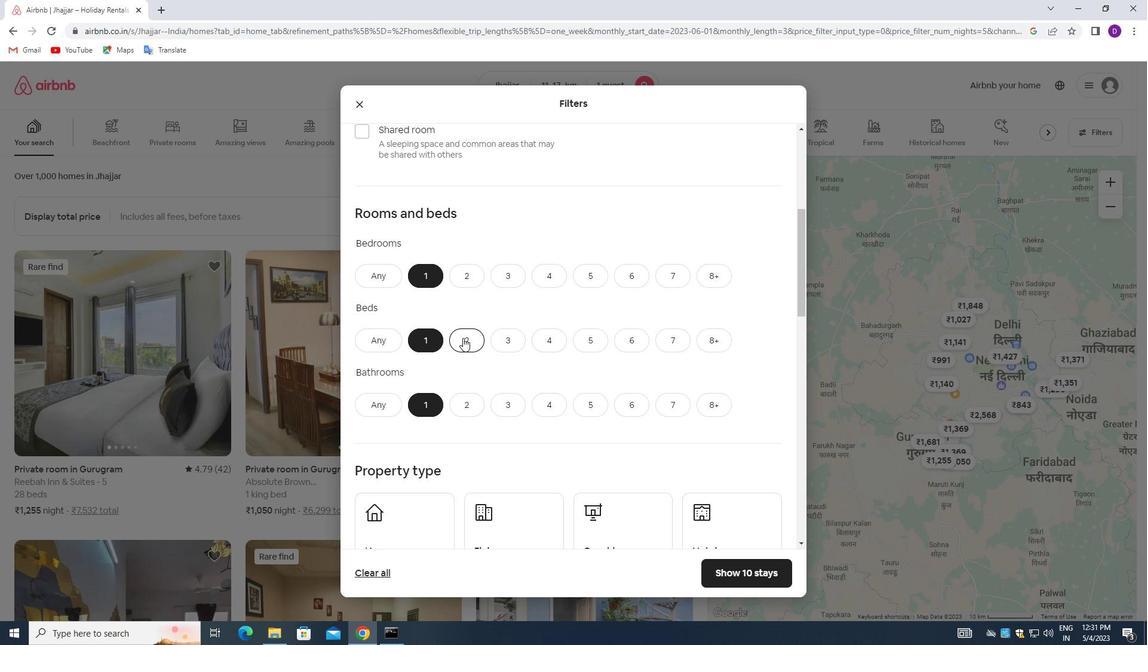
Action: Mouse scrolled (462, 337) with delta (0, 0)
Screenshot: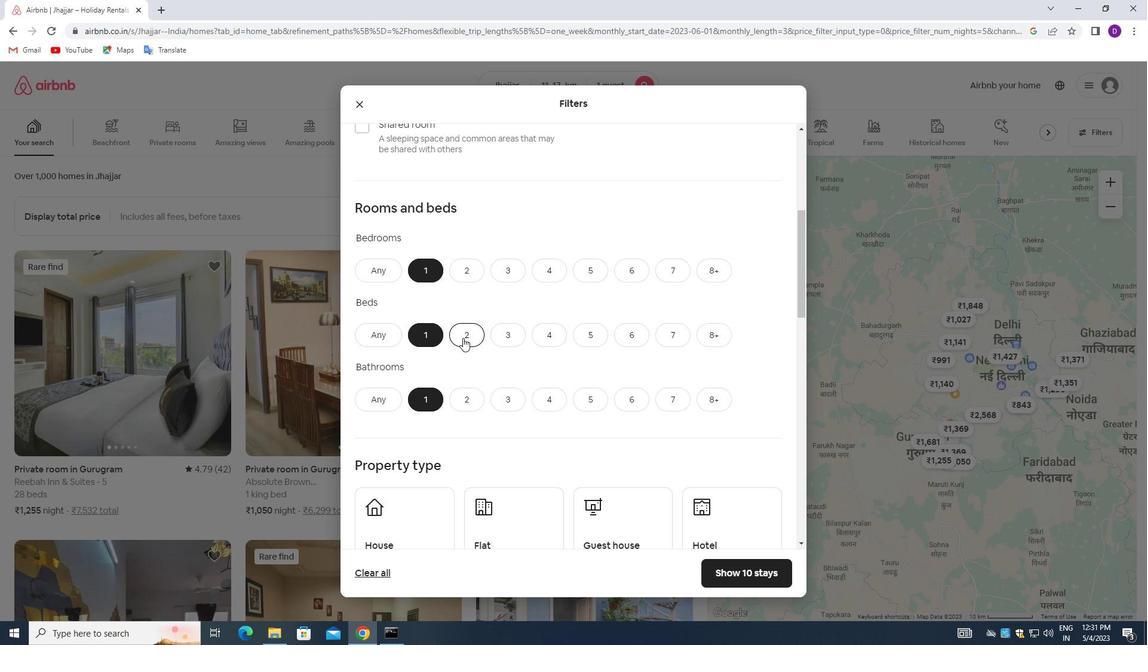 
Action: Mouse moved to (428, 355)
Screenshot: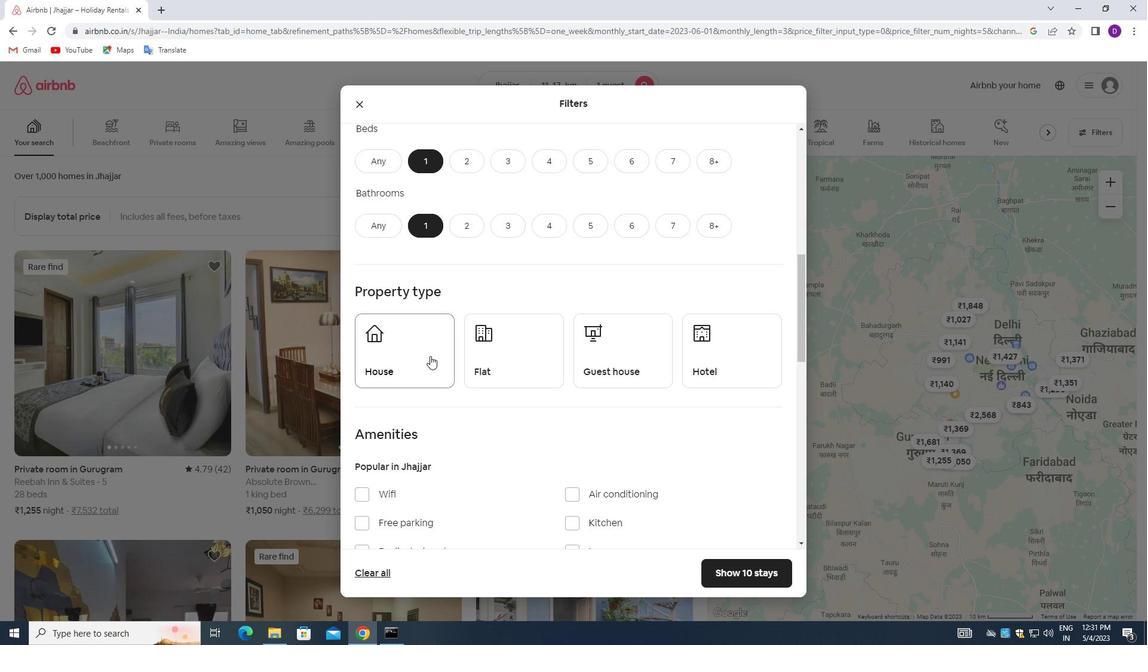 
Action: Mouse pressed left at (428, 355)
Screenshot: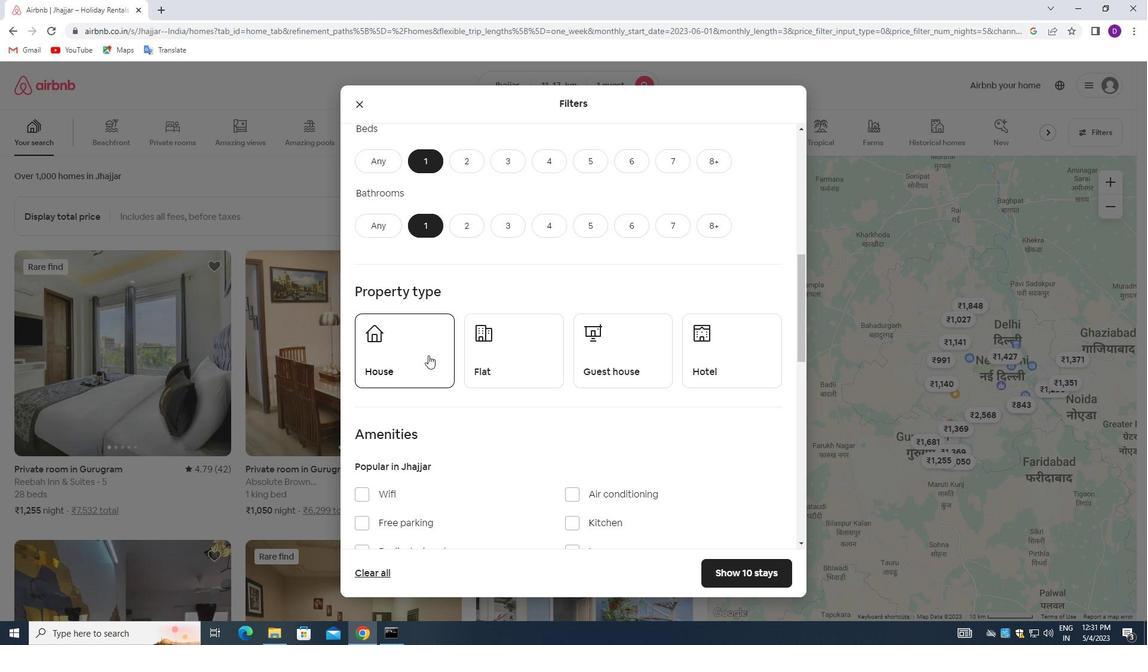 
Action: Mouse moved to (509, 347)
Screenshot: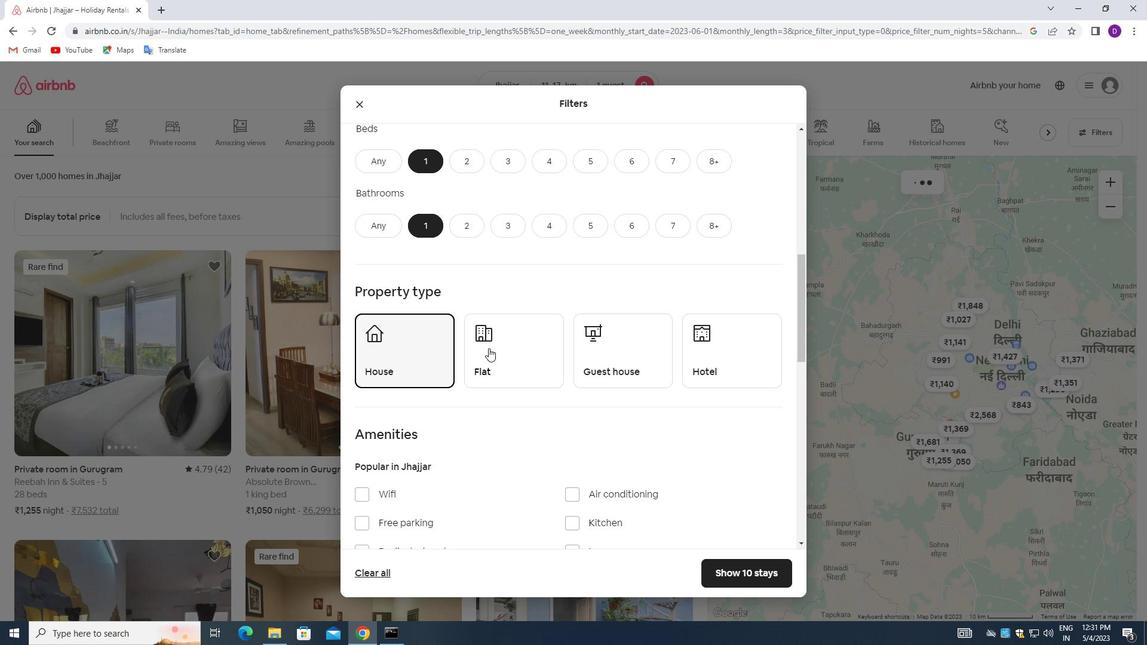 
Action: Mouse pressed left at (509, 347)
Screenshot: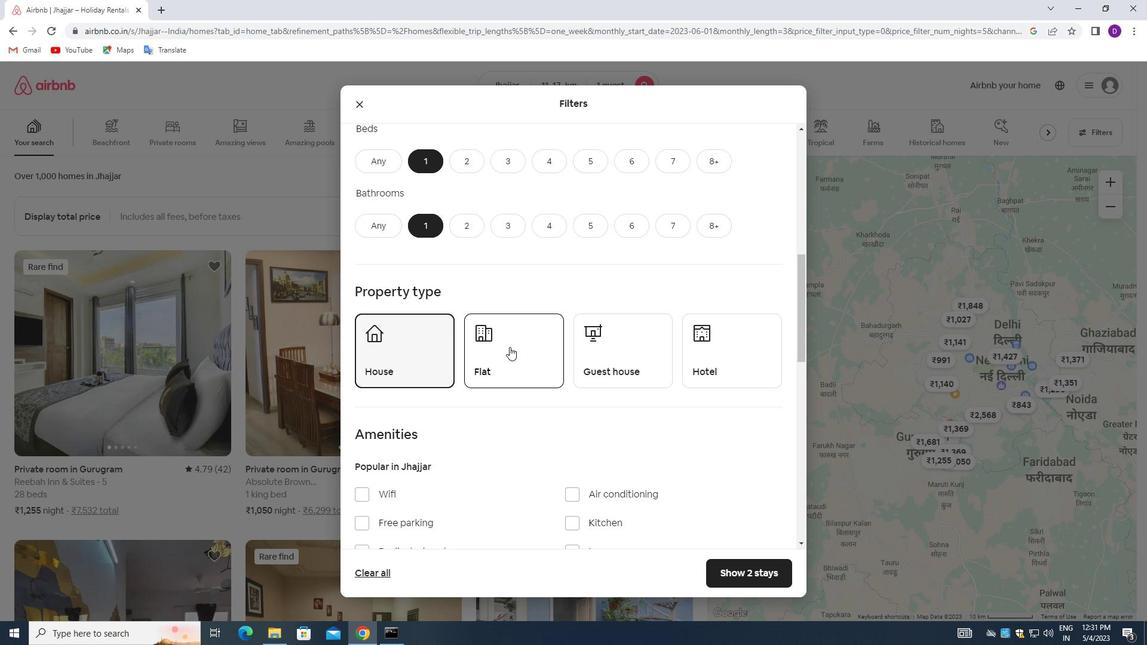 
Action: Mouse moved to (630, 338)
Screenshot: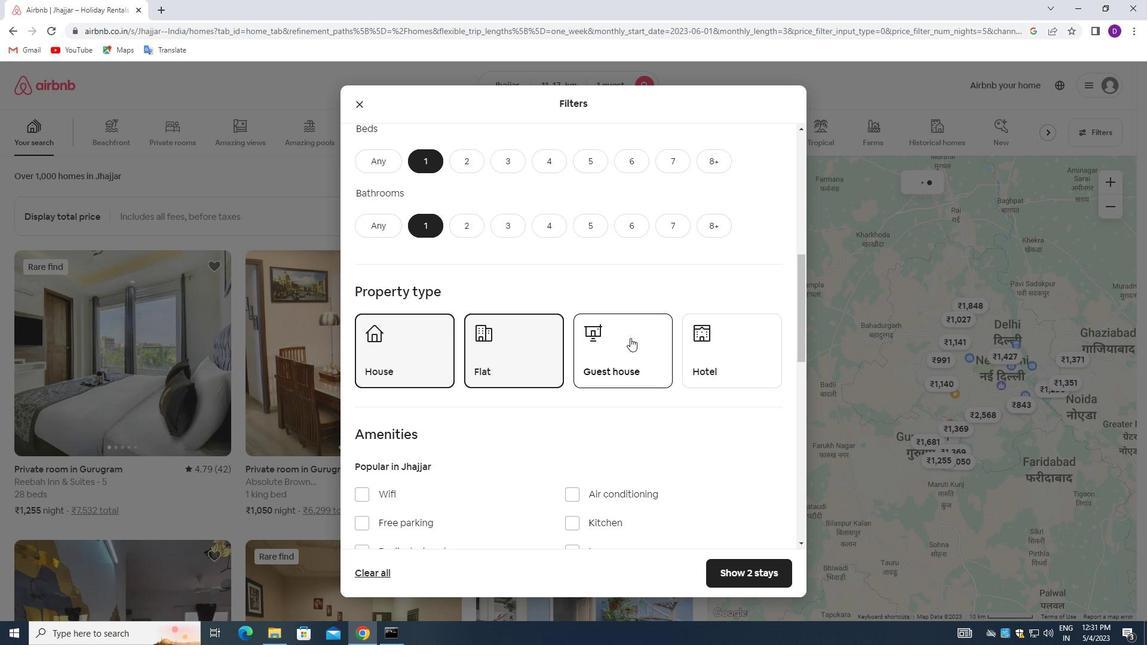 
Action: Mouse pressed left at (630, 338)
Screenshot: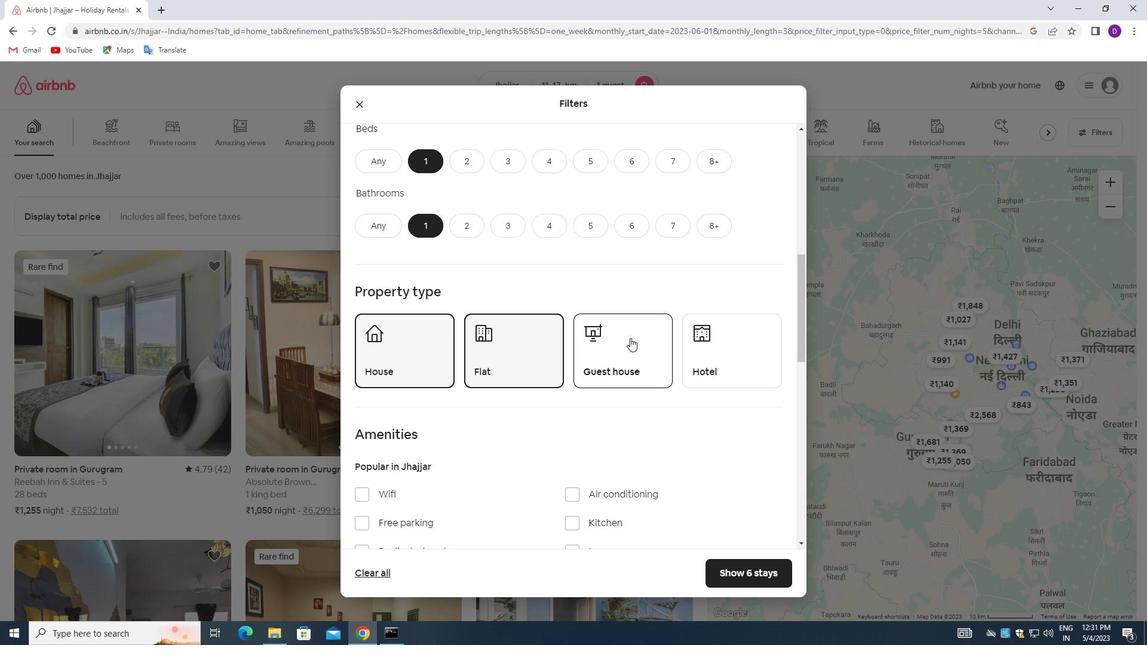 
Action: Mouse moved to (720, 338)
Screenshot: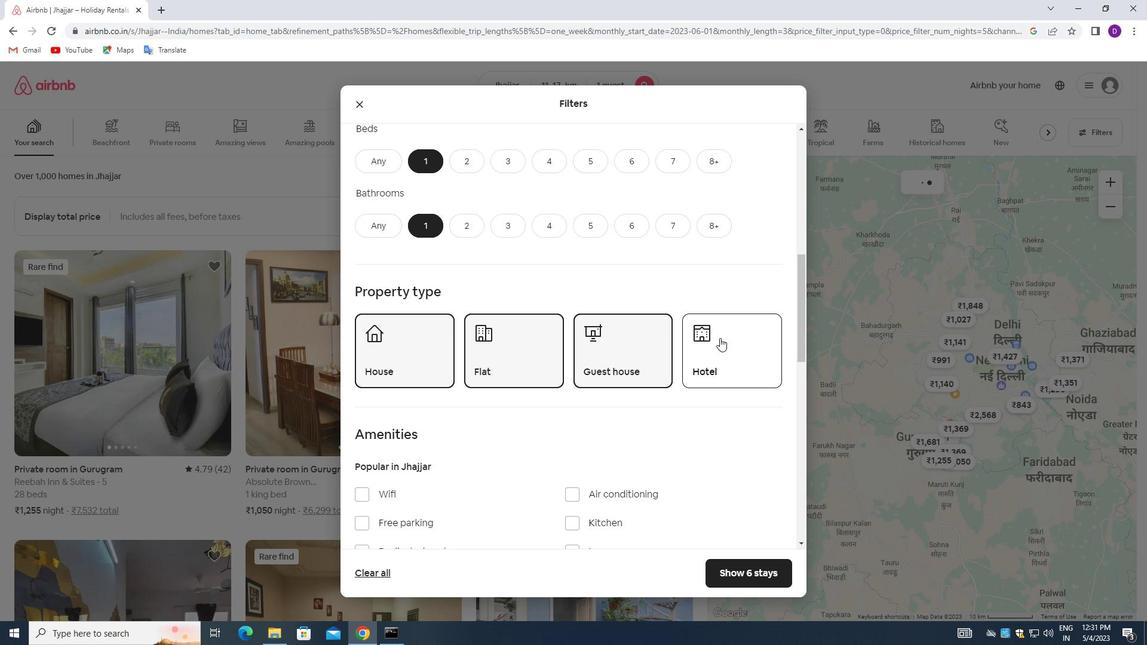 
Action: Mouse pressed left at (720, 338)
Screenshot: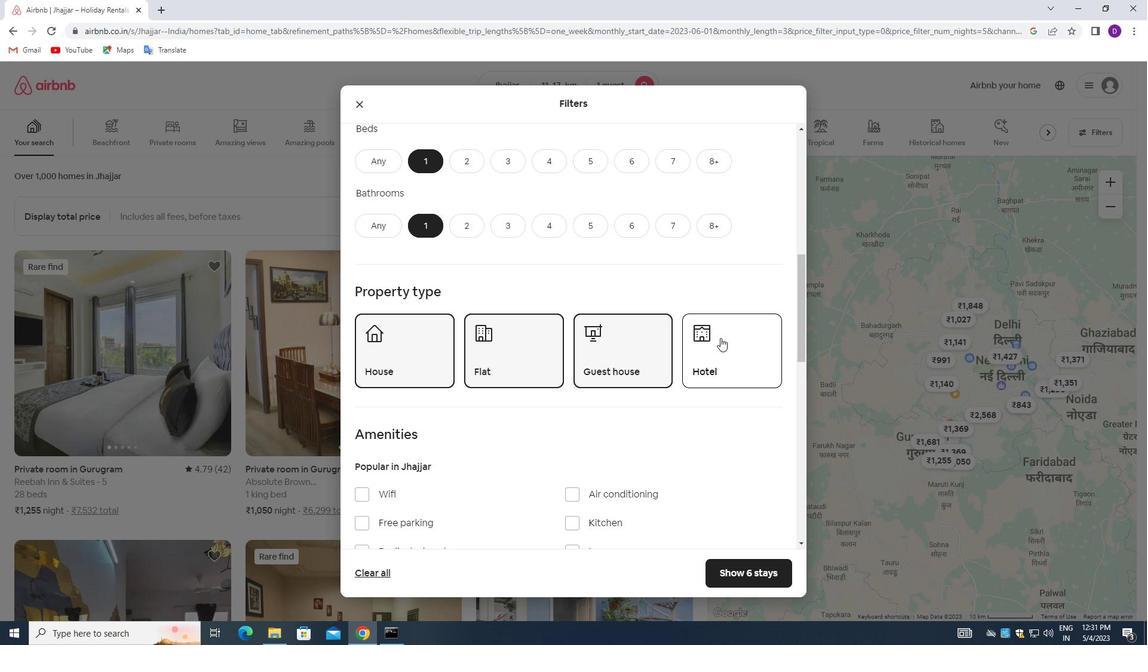 
Action: Mouse moved to (508, 336)
Screenshot: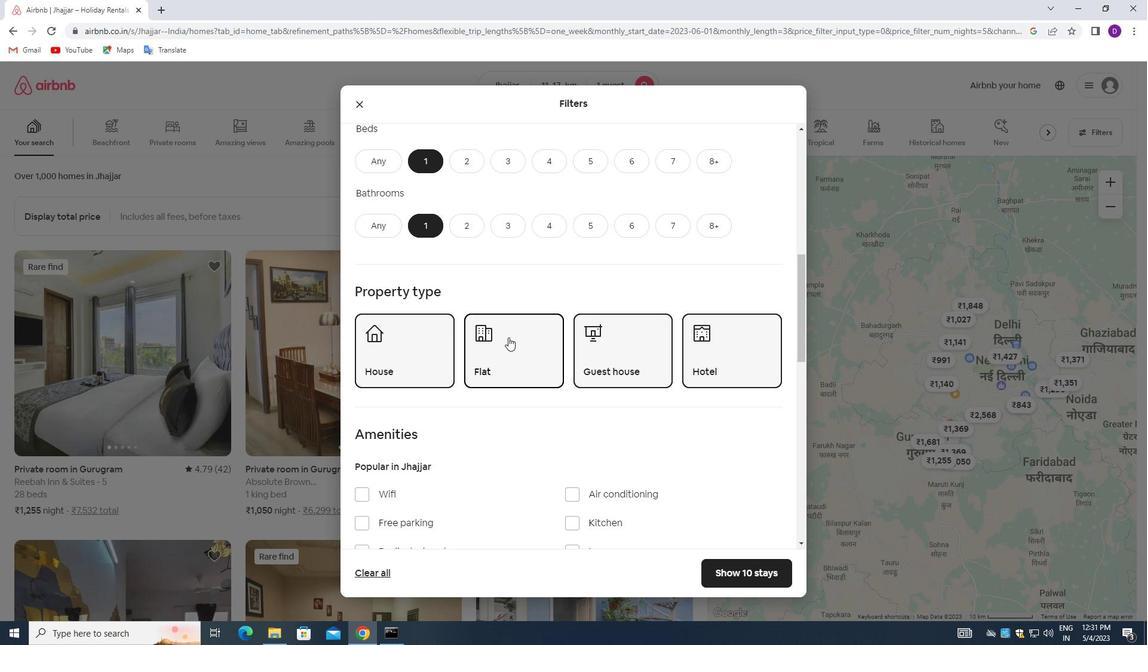 
Action: Mouse scrolled (508, 336) with delta (0, 0)
Screenshot: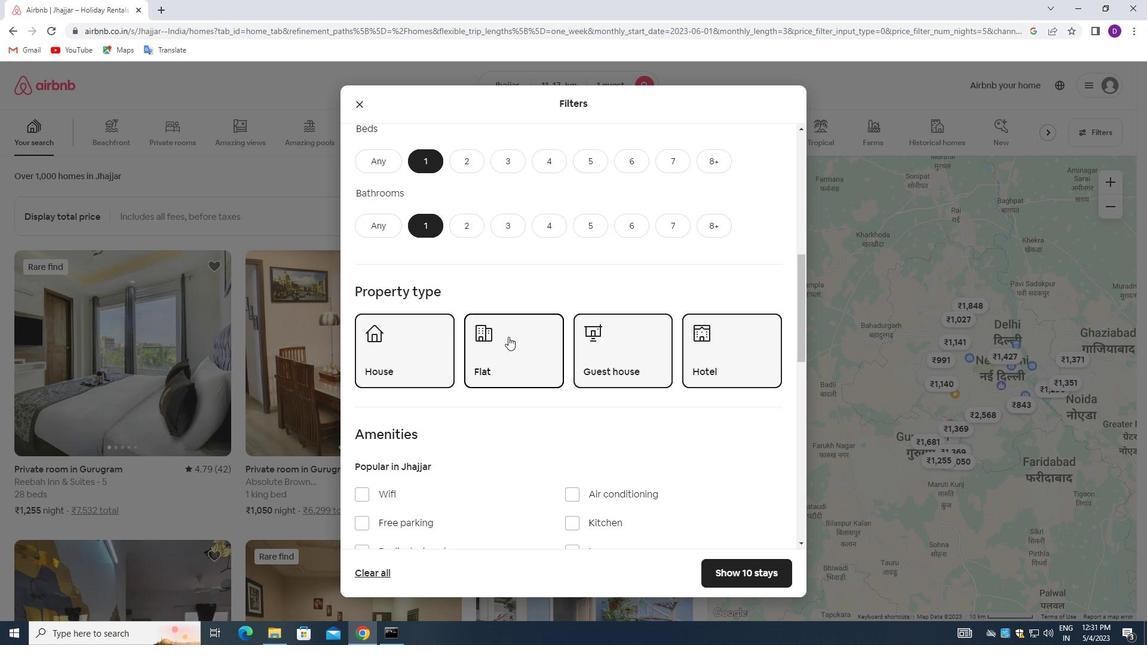 
Action: Mouse moved to (508, 336)
Screenshot: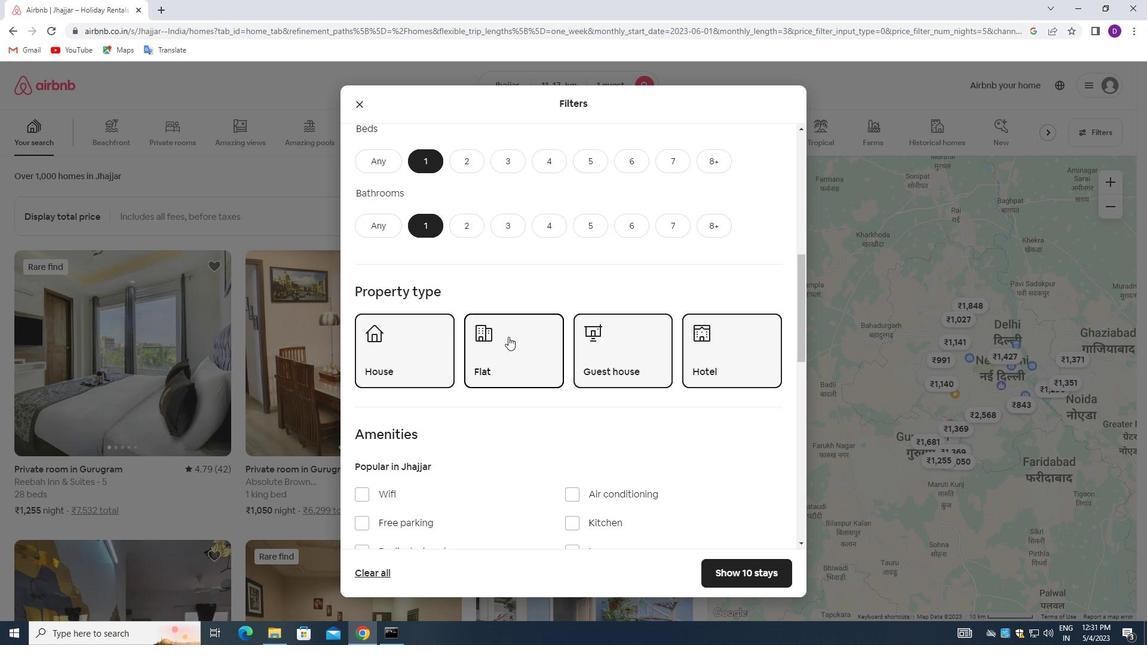 
Action: Mouse scrolled (508, 336) with delta (0, 0)
Screenshot: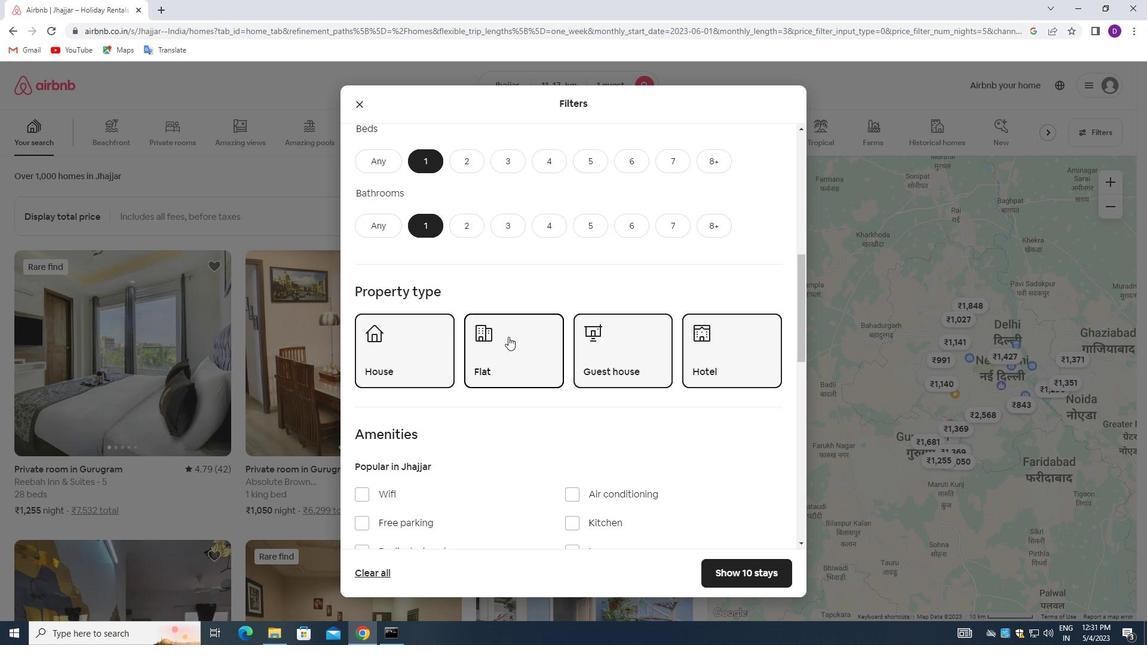 
Action: Mouse moved to (508, 337)
Screenshot: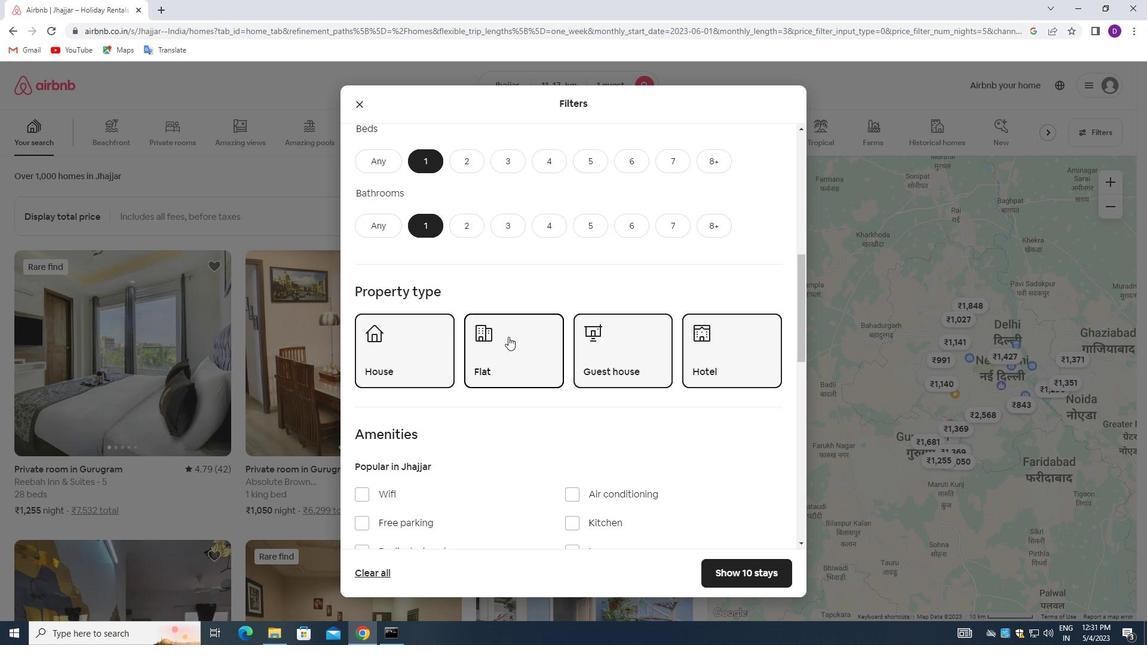 
Action: Mouse scrolled (508, 336) with delta (0, 0)
Screenshot: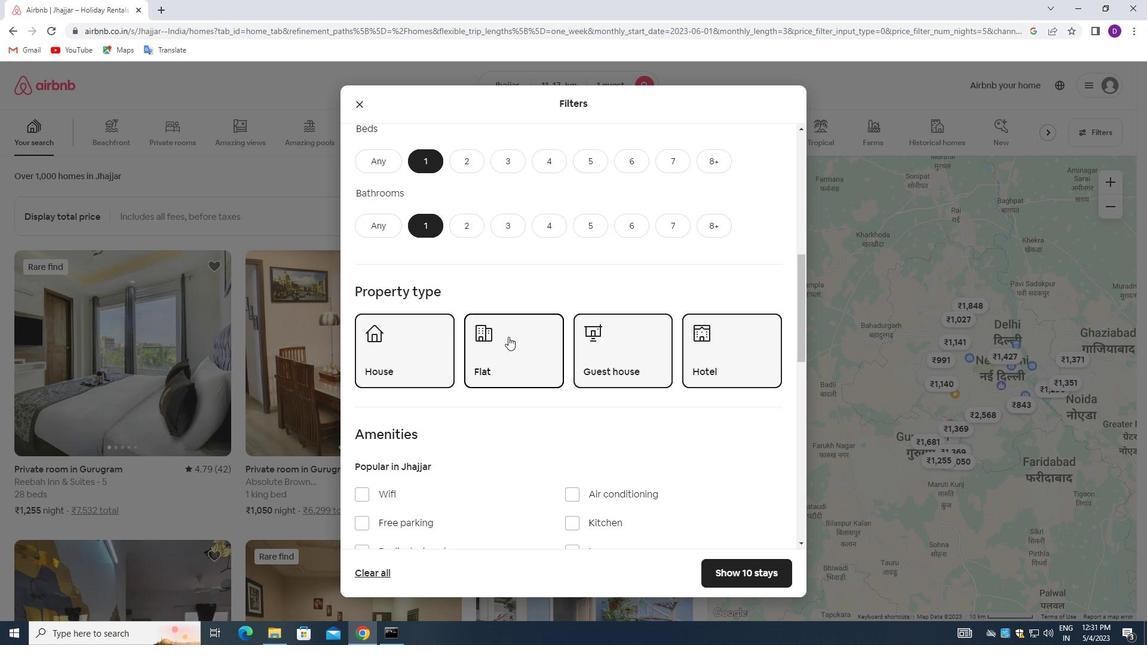 
Action: Mouse moved to (509, 338)
Screenshot: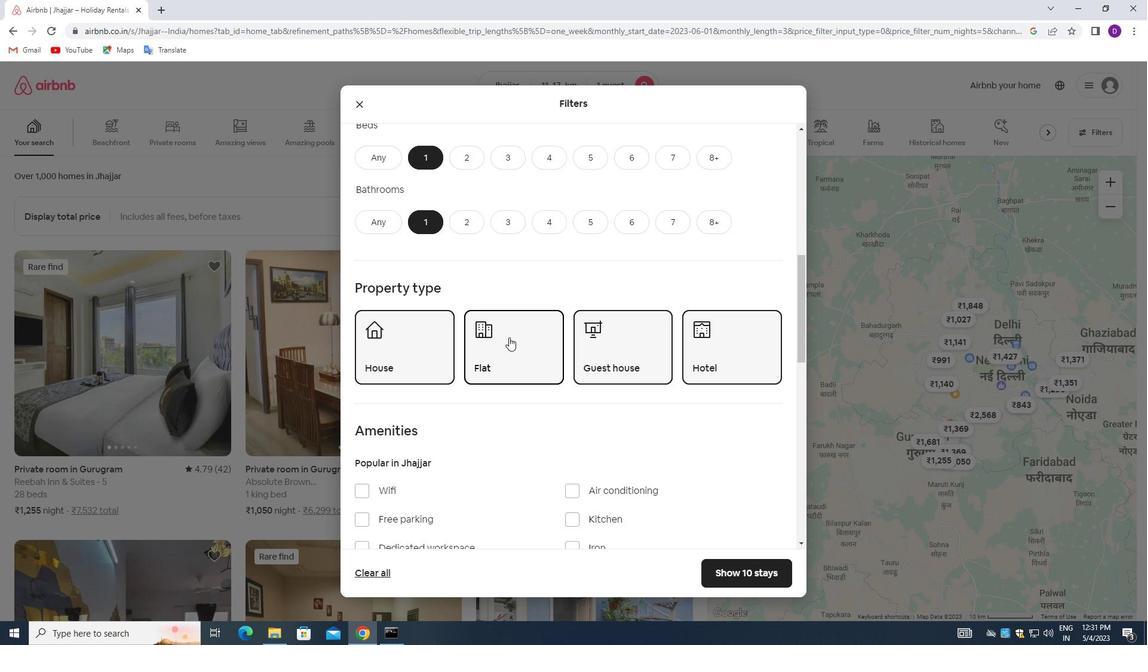 
Action: Mouse scrolled (509, 337) with delta (0, 0)
Screenshot: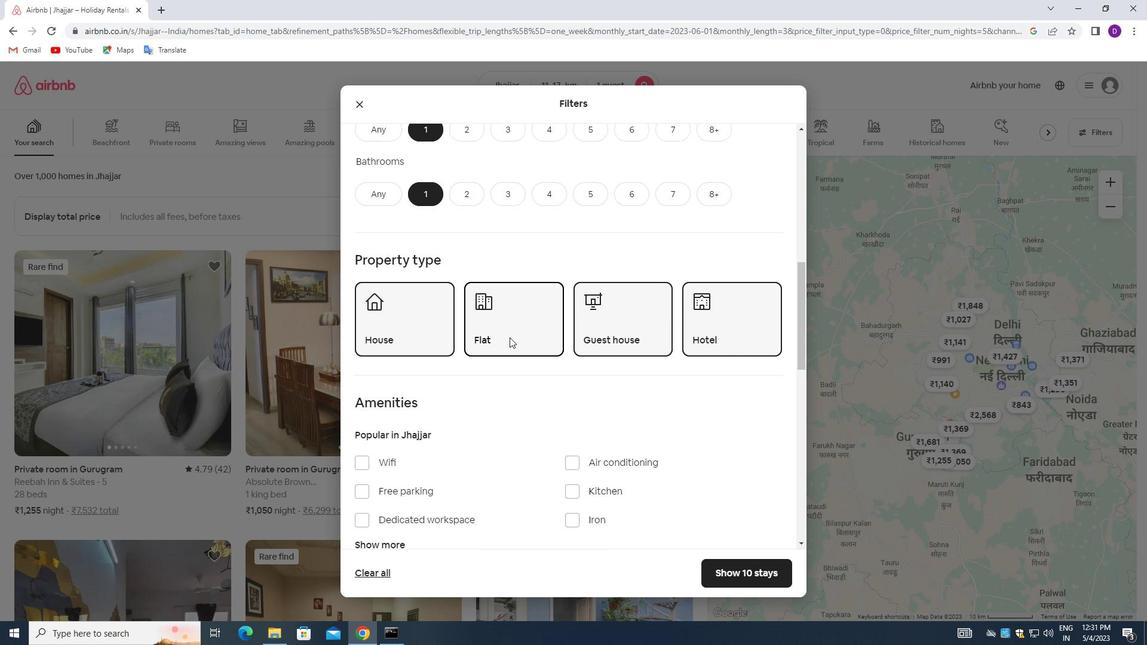 
Action: Mouse moved to (510, 338)
Screenshot: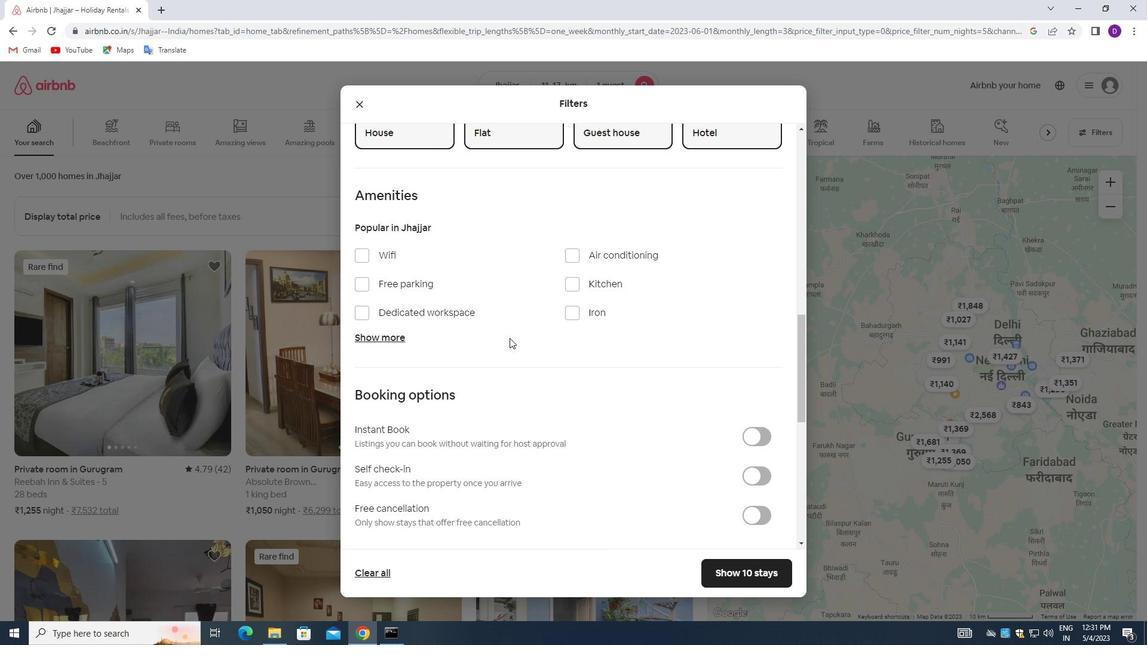 
Action: Mouse scrolled (510, 338) with delta (0, 0)
Screenshot: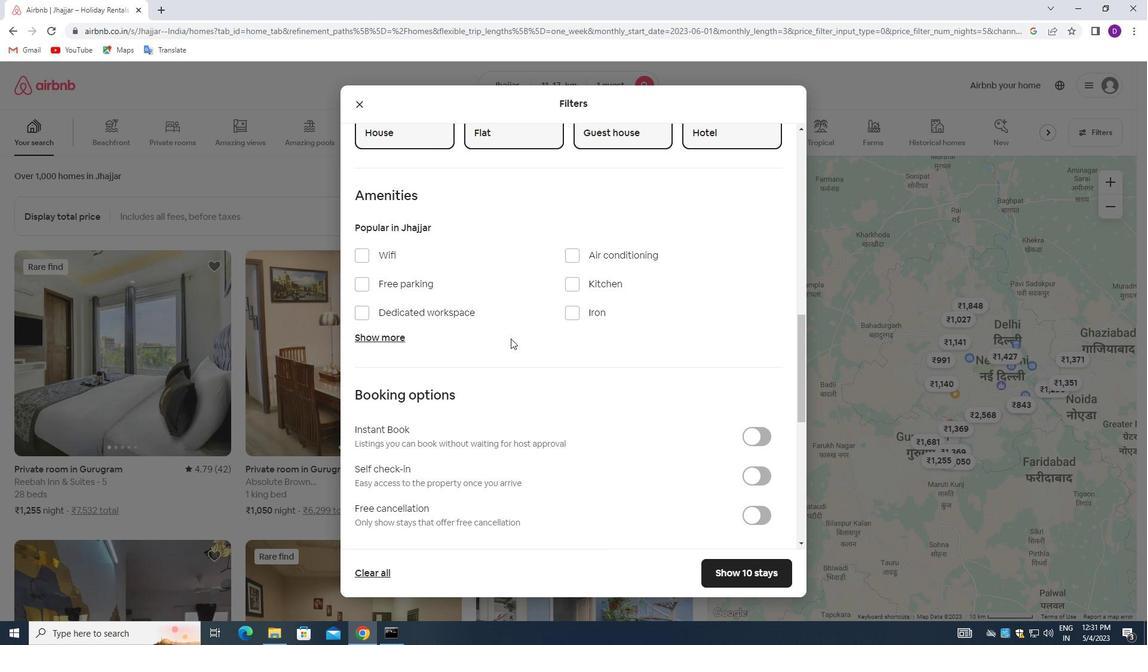 
Action: Mouse moved to (511, 338)
Screenshot: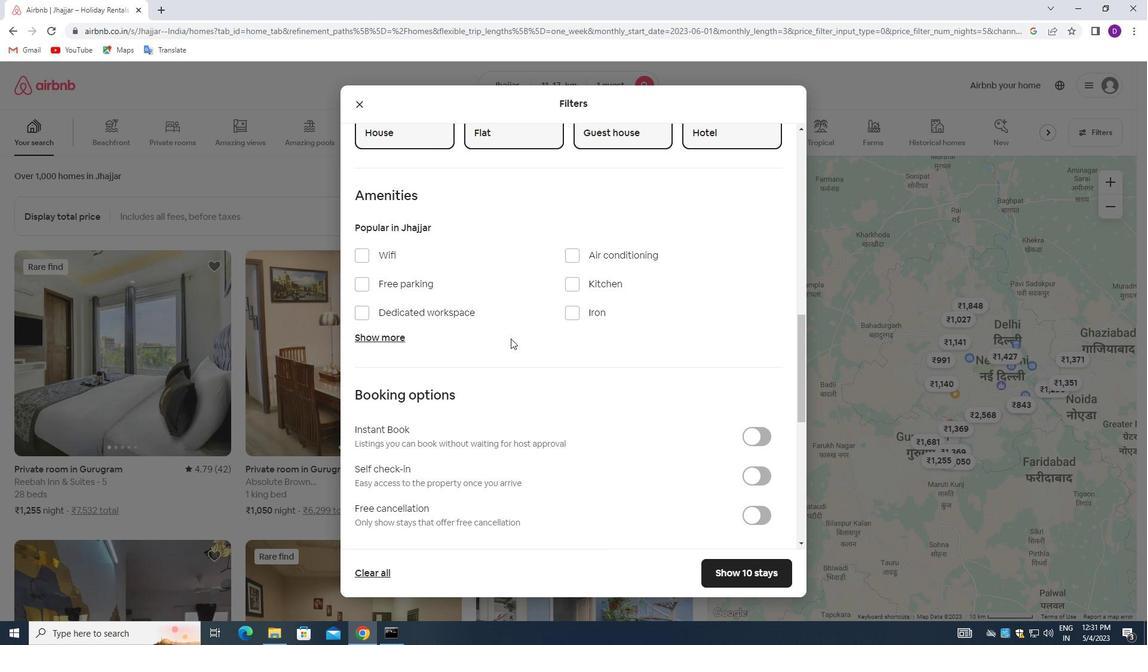
Action: Mouse scrolled (511, 338) with delta (0, 0)
Screenshot: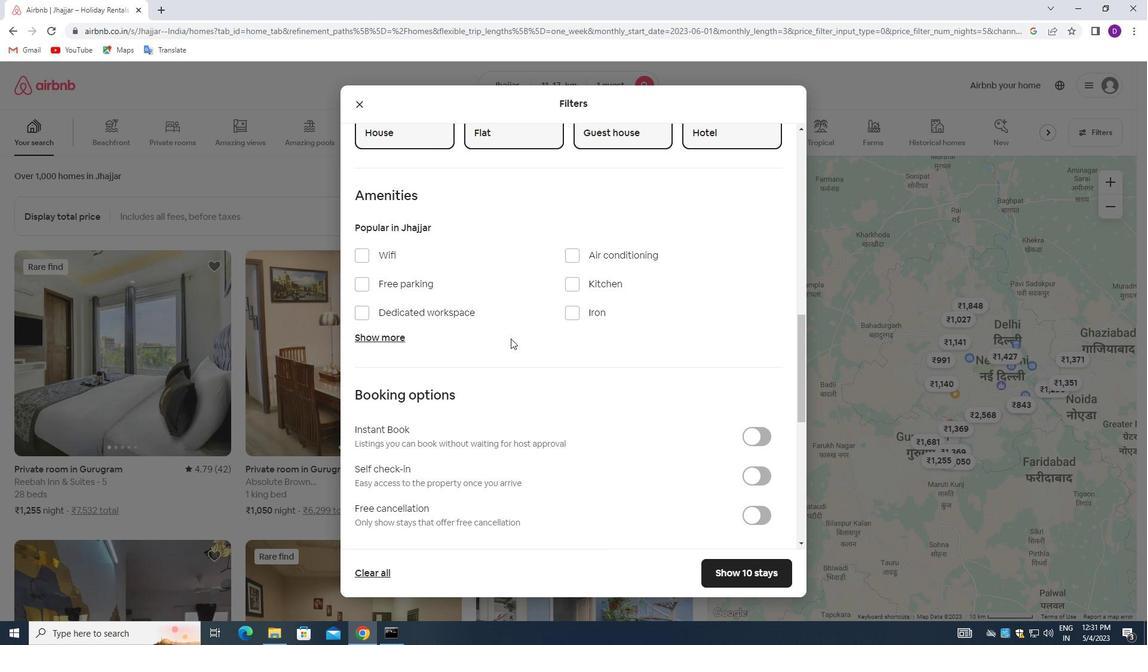 
Action: Mouse scrolled (511, 338) with delta (0, 0)
Screenshot: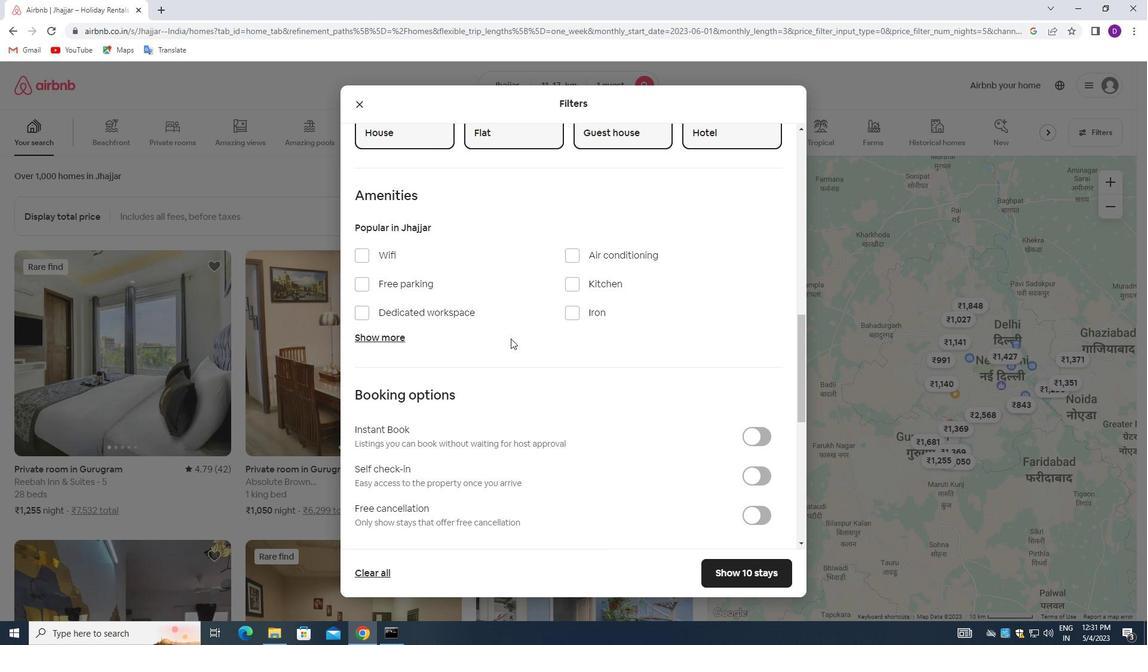 
Action: Mouse moved to (749, 298)
Screenshot: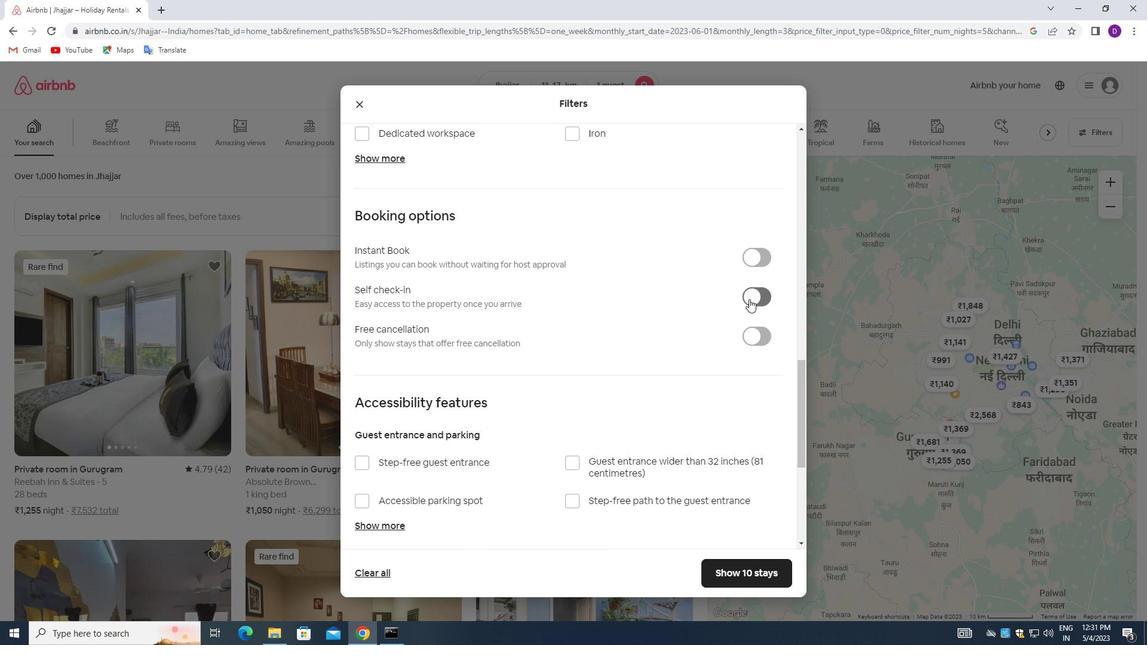 
Action: Mouse pressed left at (749, 298)
Screenshot: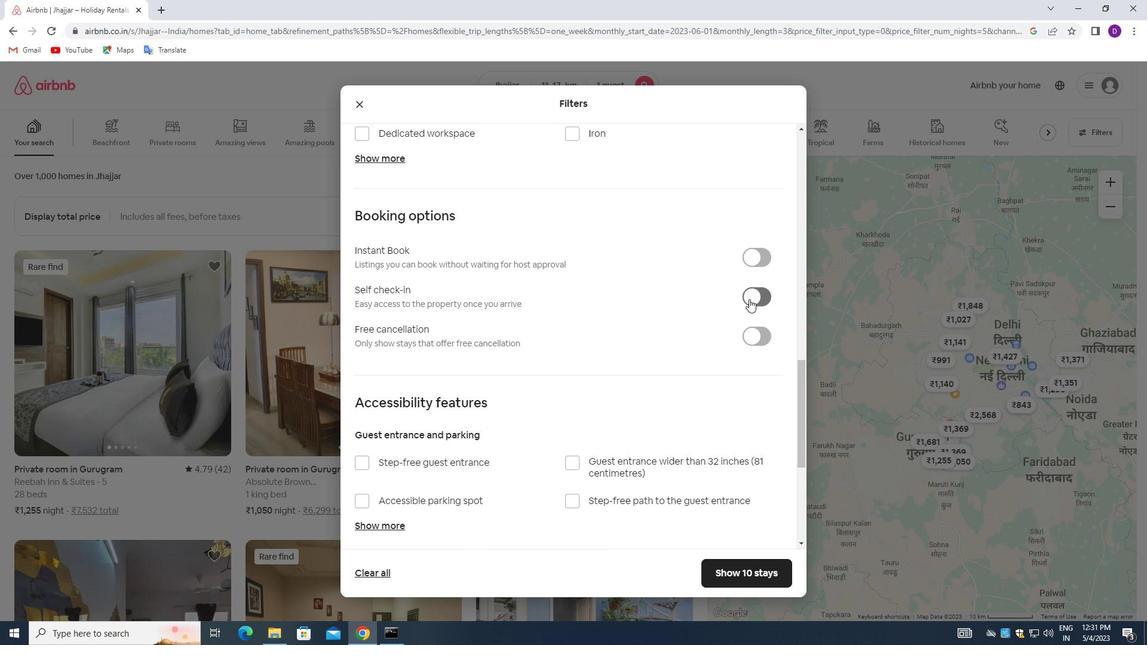 
Action: Mouse moved to (455, 406)
Screenshot: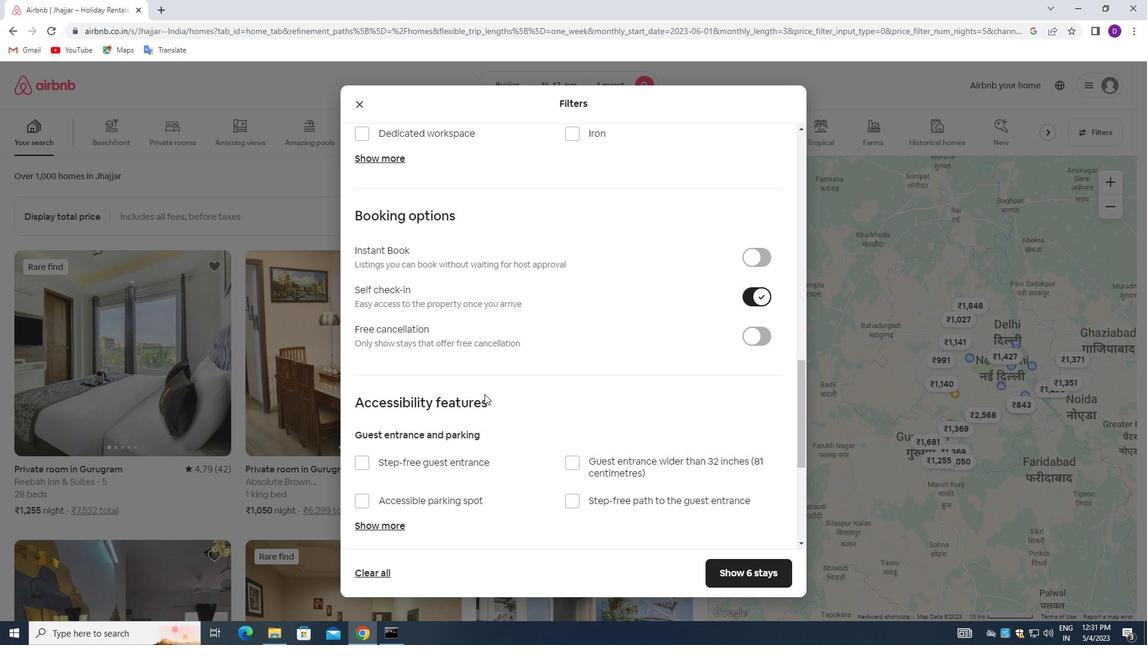 
Action: Mouse scrolled (455, 406) with delta (0, 0)
Screenshot: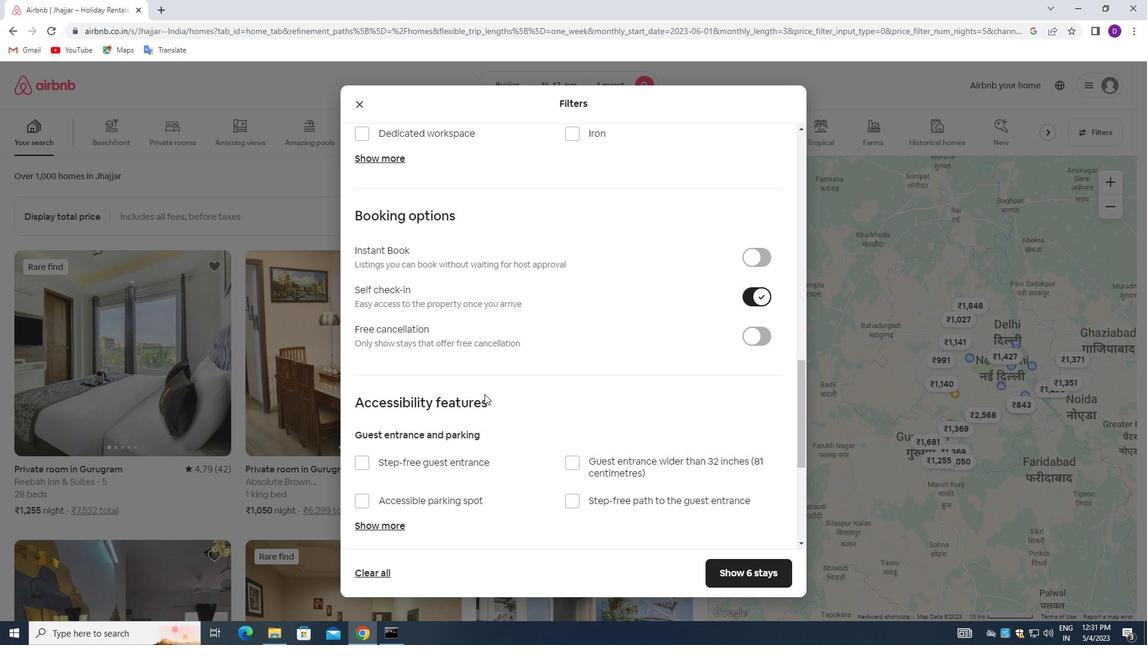 
Action: Mouse moved to (455, 409)
Screenshot: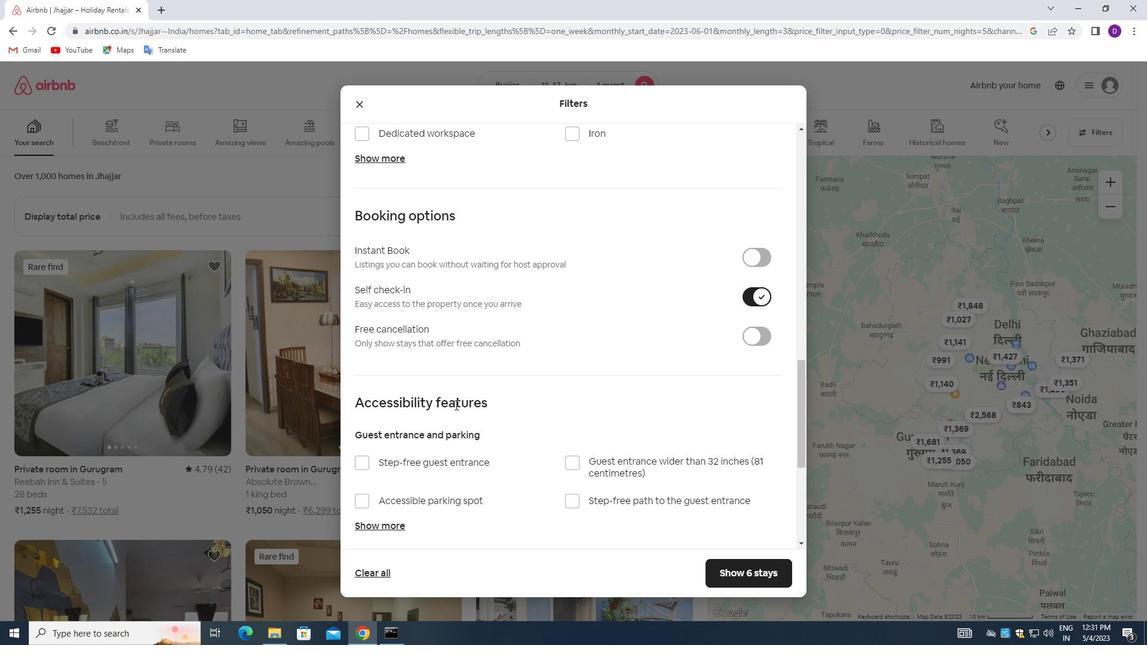 
Action: Mouse scrolled (455, 409) with delta (0, 0)
Screenshot: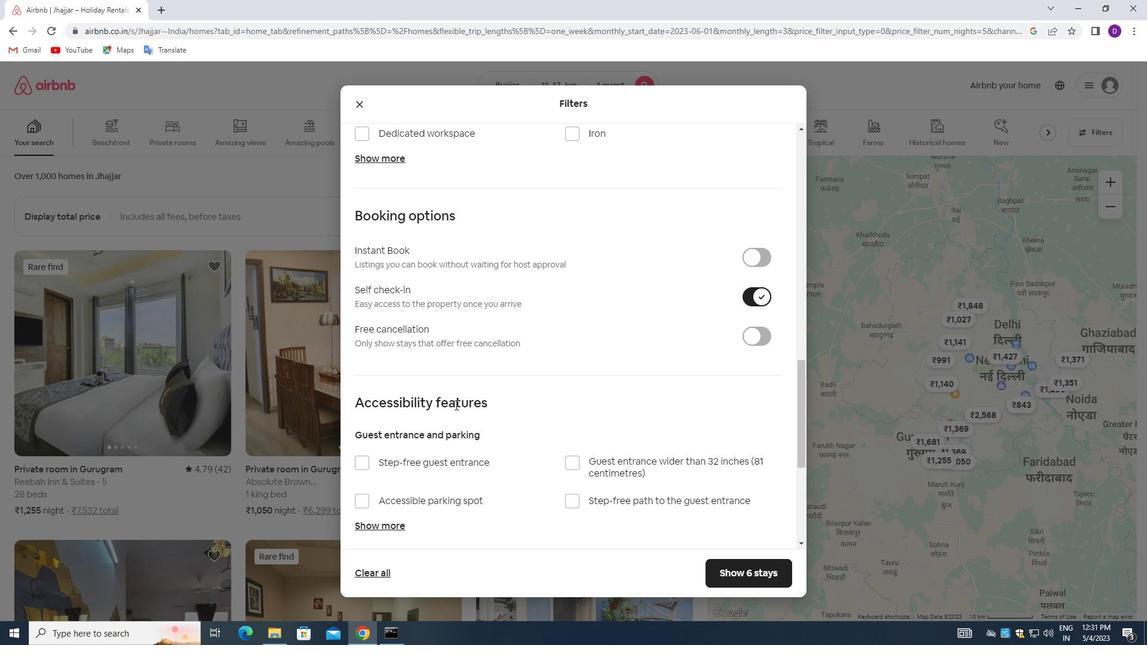 
Action: Mouse moved to (455, 410)
Screenshot: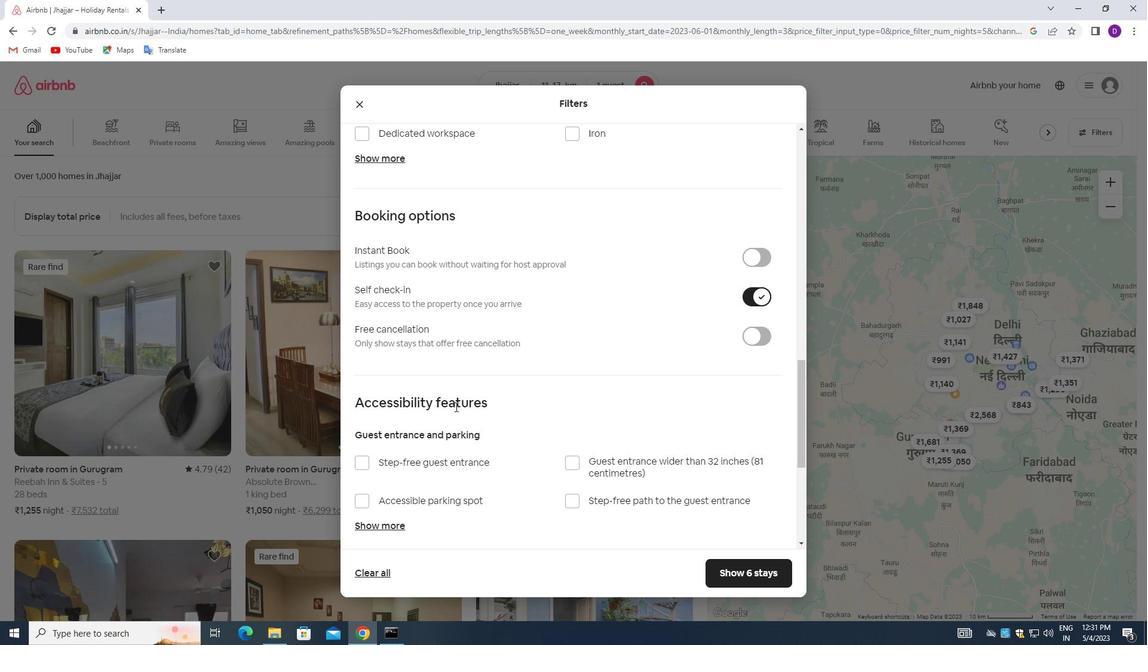 
Action: Mouse scrolled (455, 409) with delta (0, 0)
Screenshot: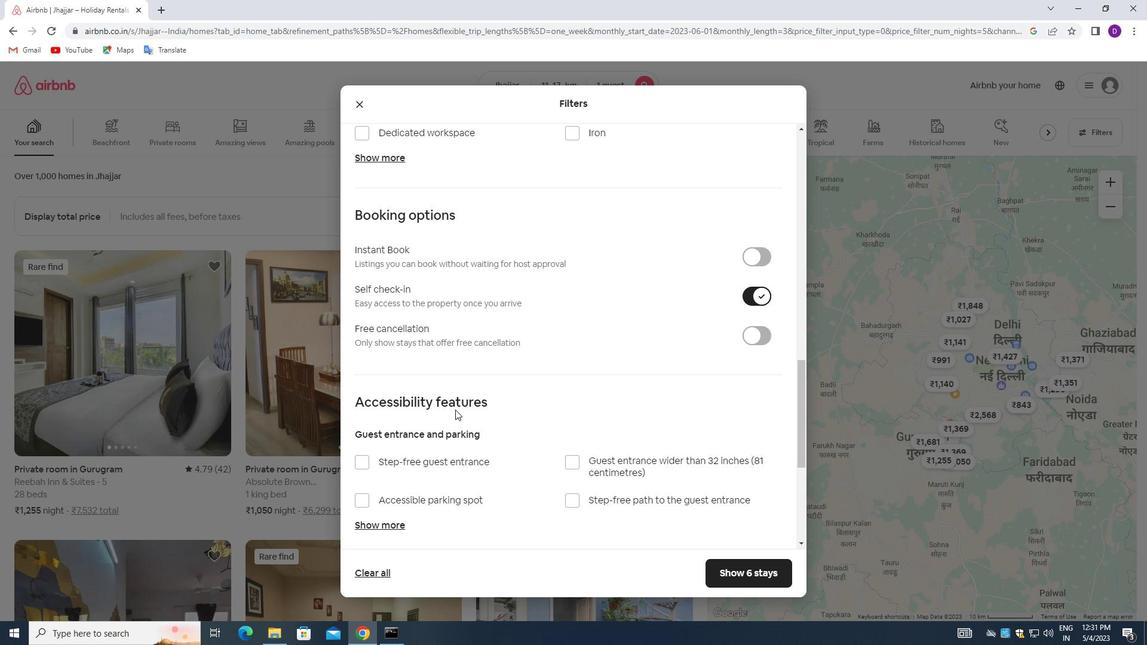 
Action: Mouse moved to (455, 411)
Screenshot: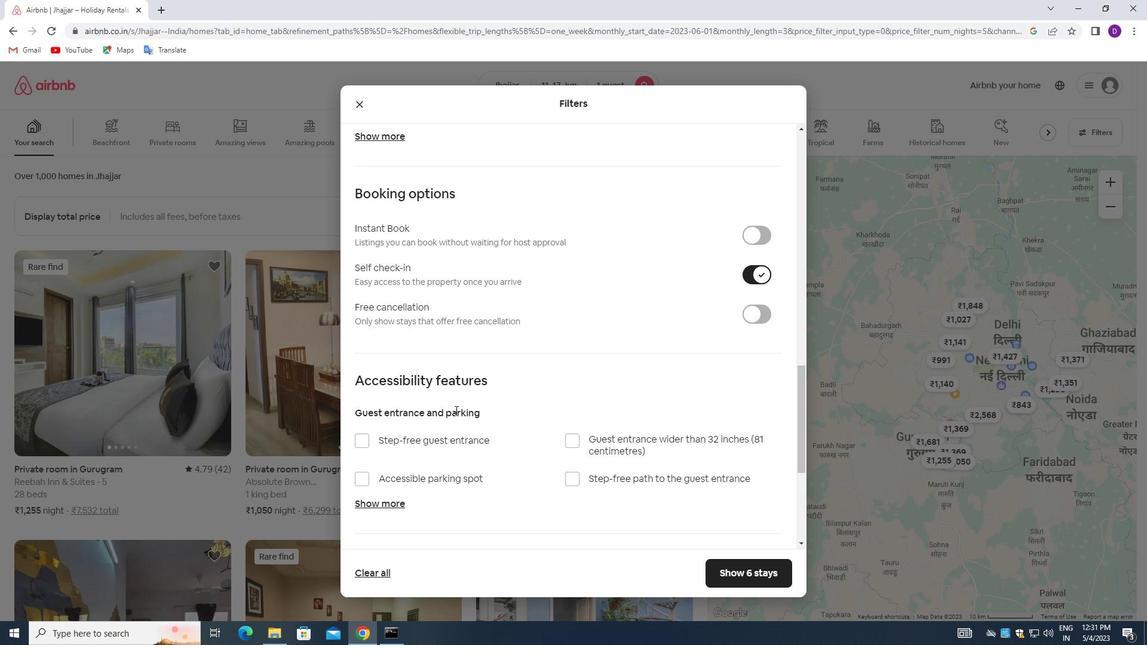 
Action: Mouse scrolled (455, 410) with delta (0, 0)
Screenshot: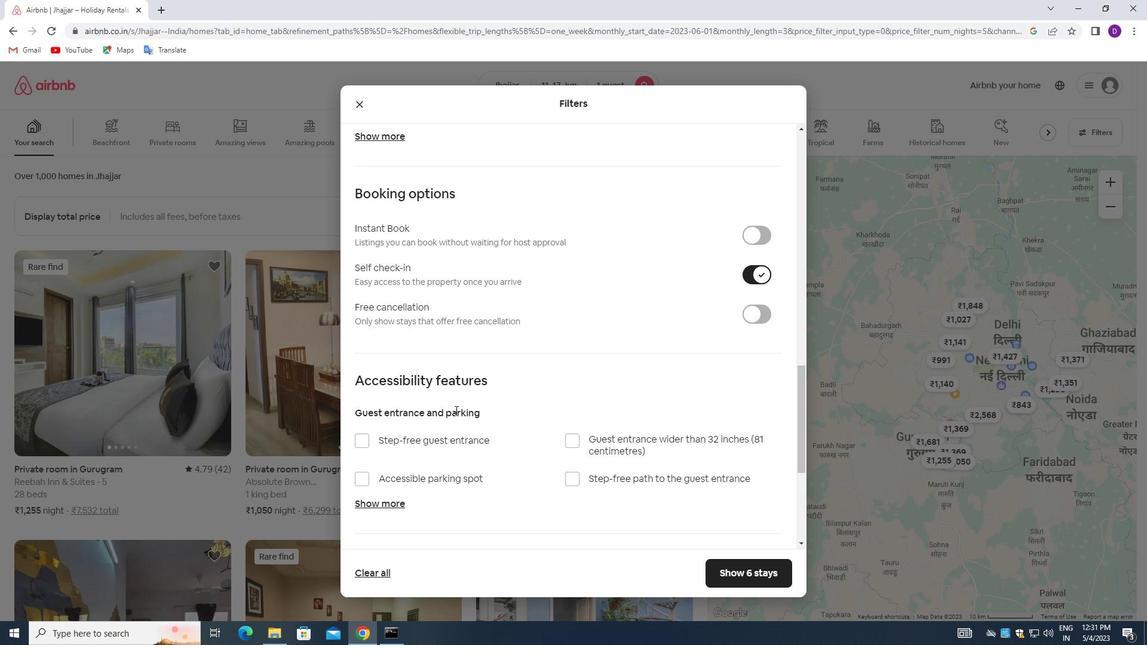 
Action: Mouse moved to (461, 436)
Screenshot: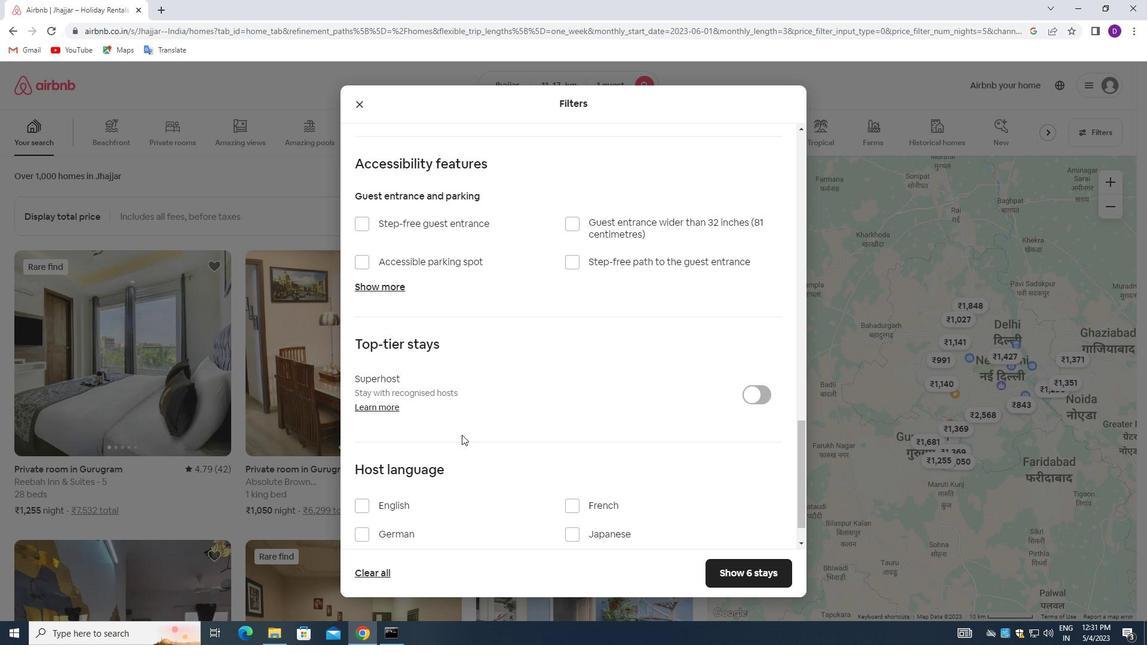 
Action: Mouse scrolled (461, 436) with delta (0, 0)
Screenshot: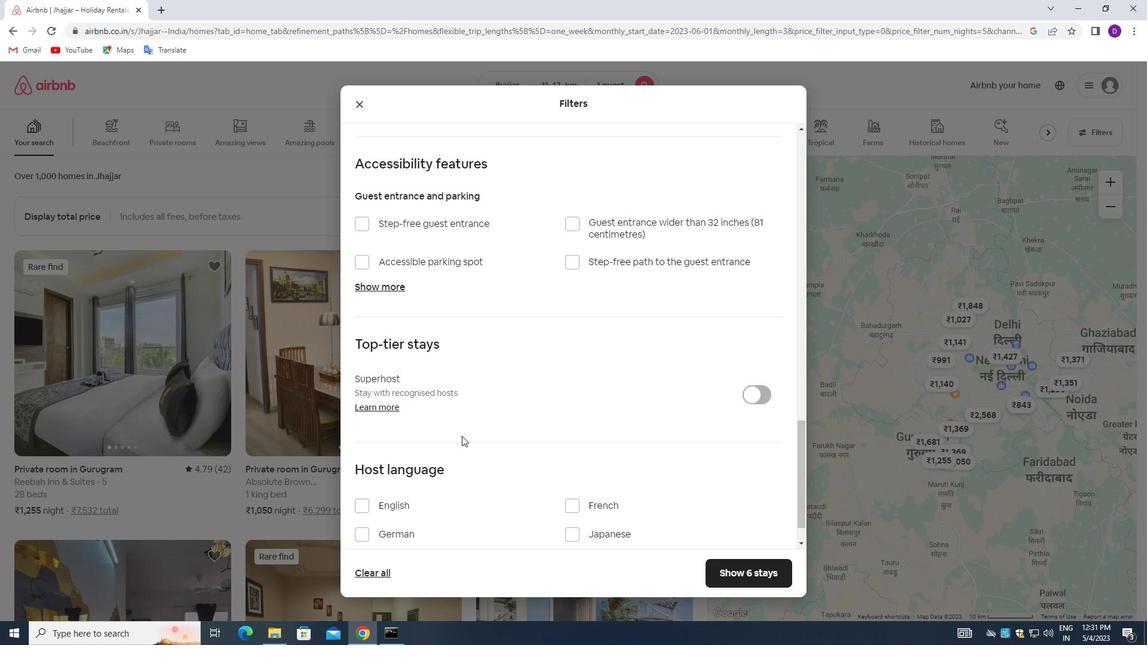 
Action: Mouse moved to (461, 437)
Screenshot: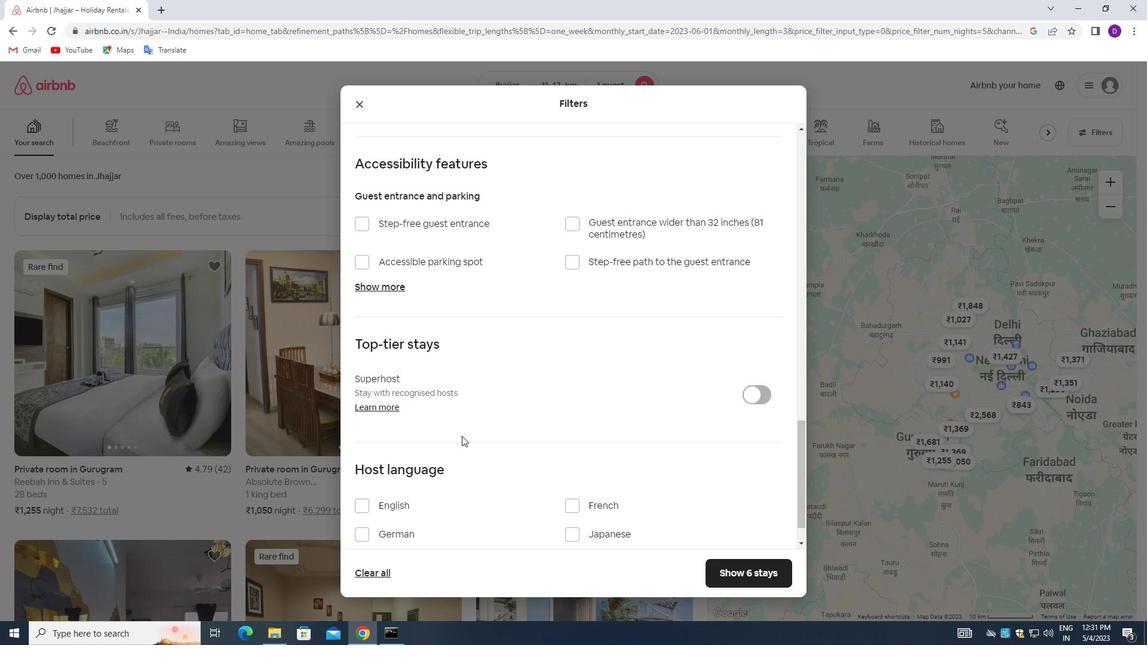 
Action: Mouse scrolled (461, 436) with delta (0, 0)
Screenshot: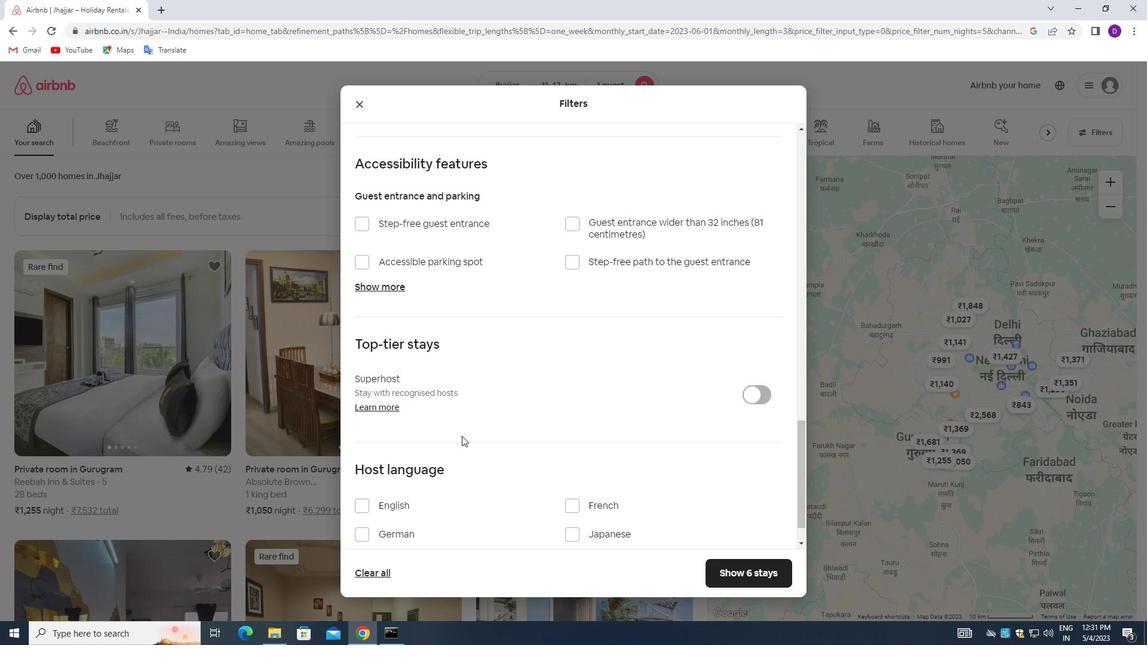 
Action: Mouse moved to (461, 437)
Screenshot: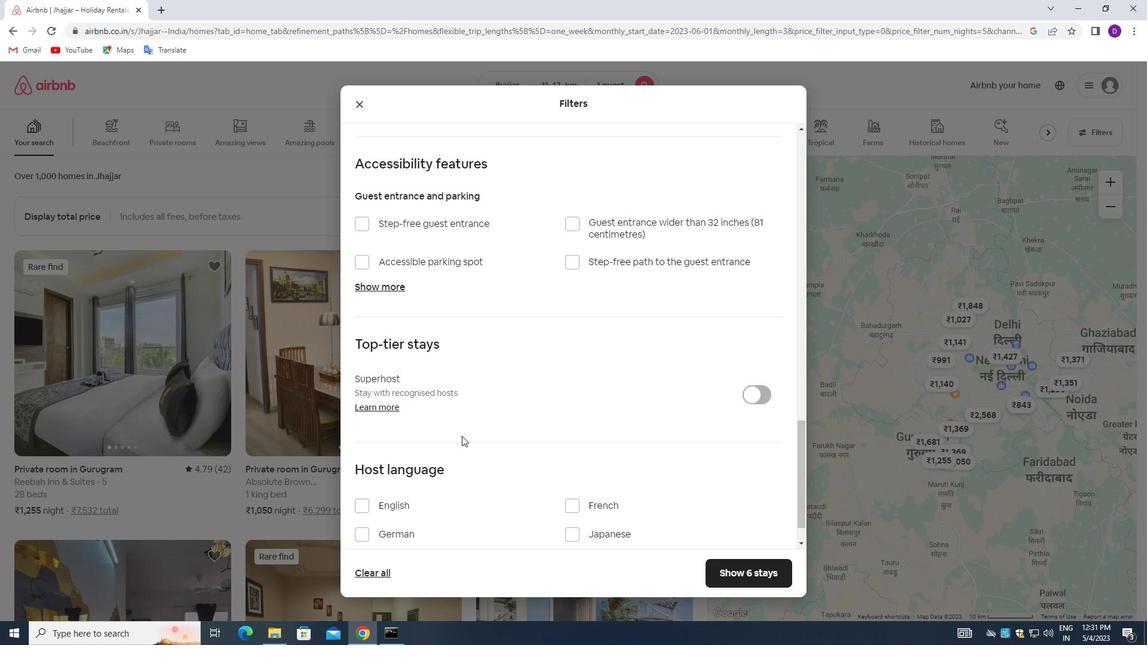 
Action: Mouse scrolled (461, 436) with delta (0, 0)
Screenshot: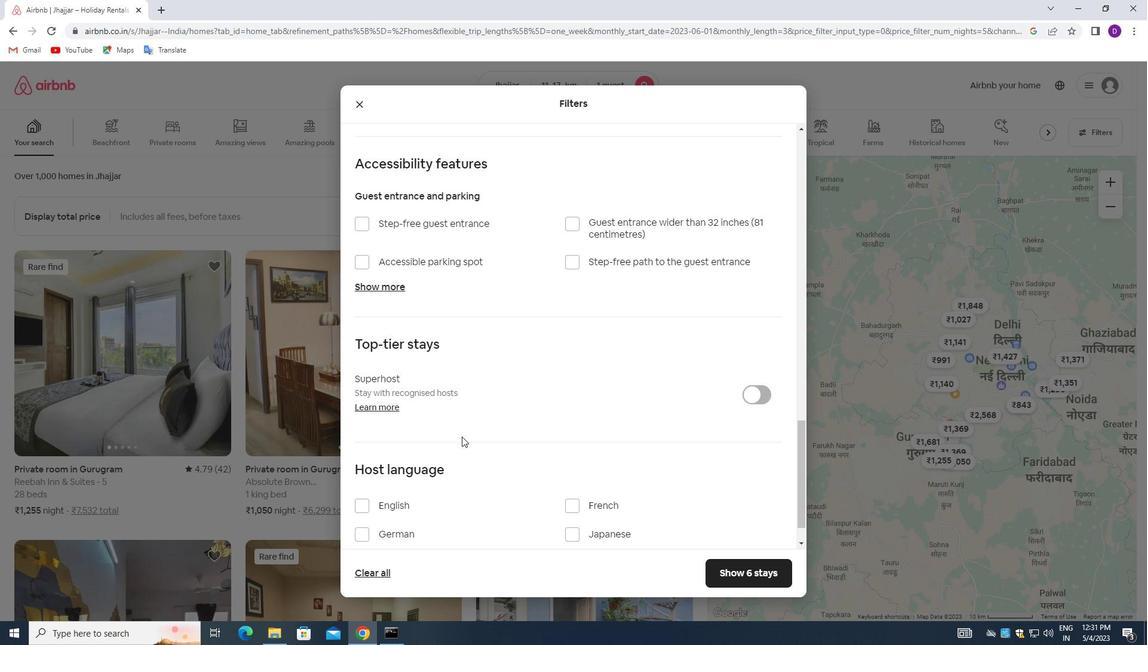 
Action: Mouse moved to (362, 467)
Screenshot: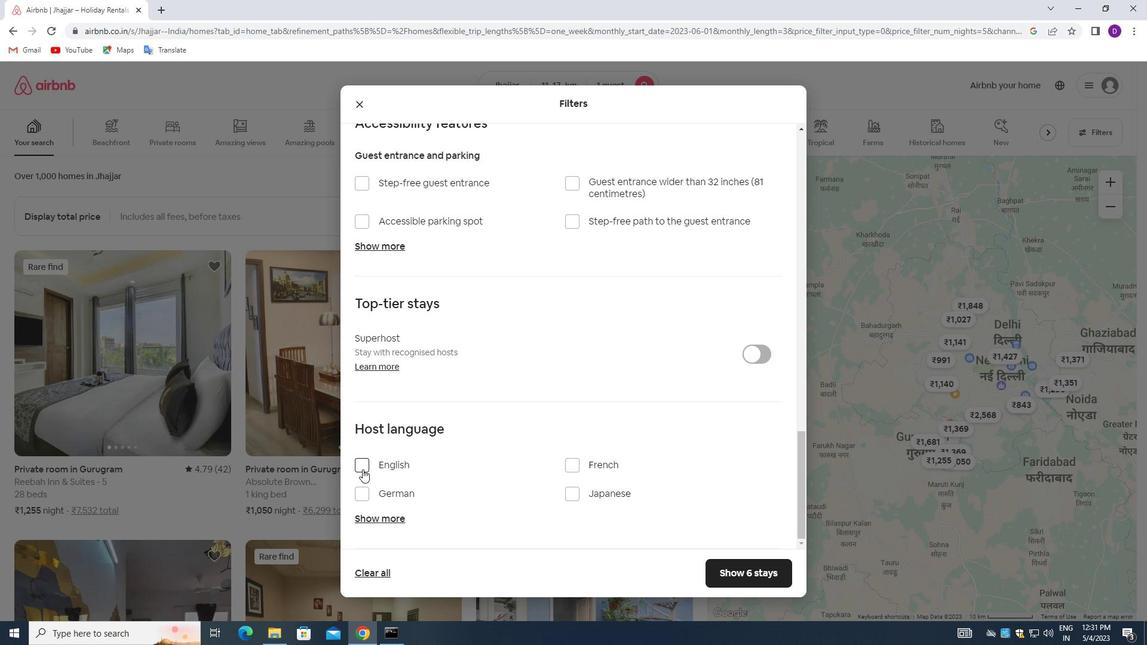 
Action: Mouse pressed left at (362, 467)
Screenshot: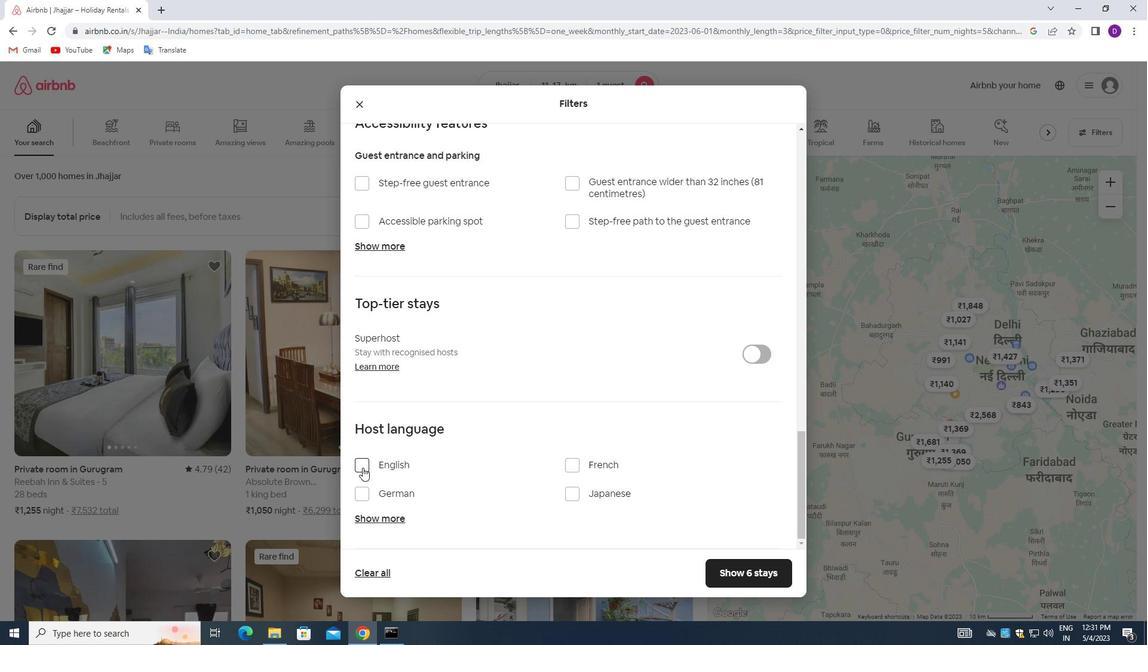 
Action: Mouse moved to (710, 571)
Screenshot: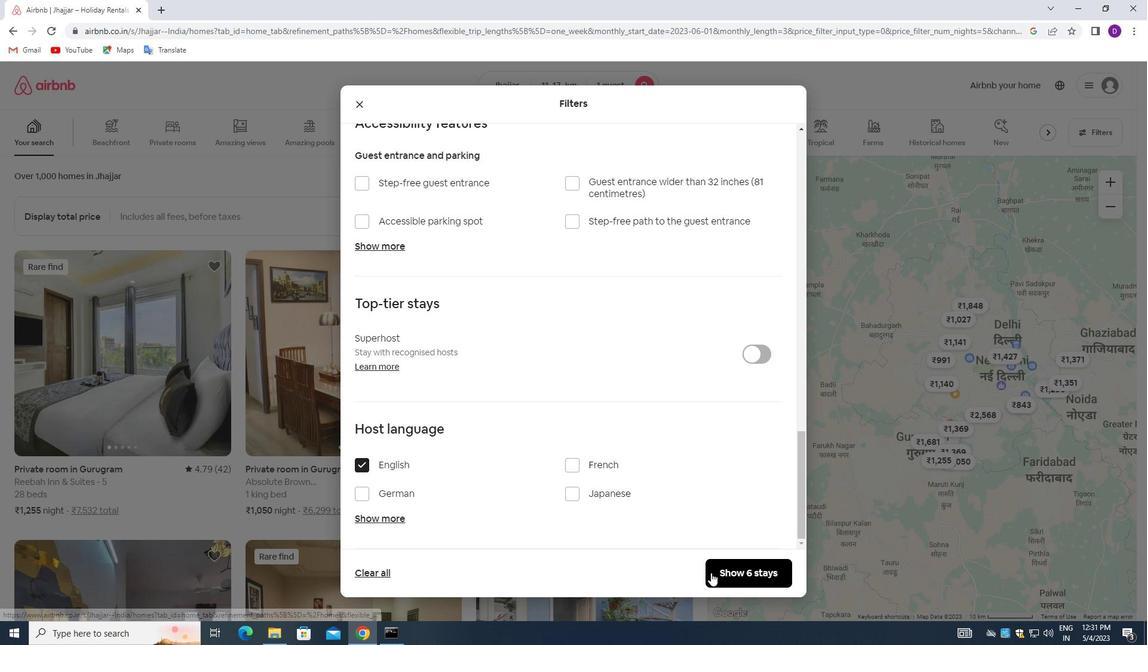 
Action: Mouse pressed left at (710, 571)
Screenshot: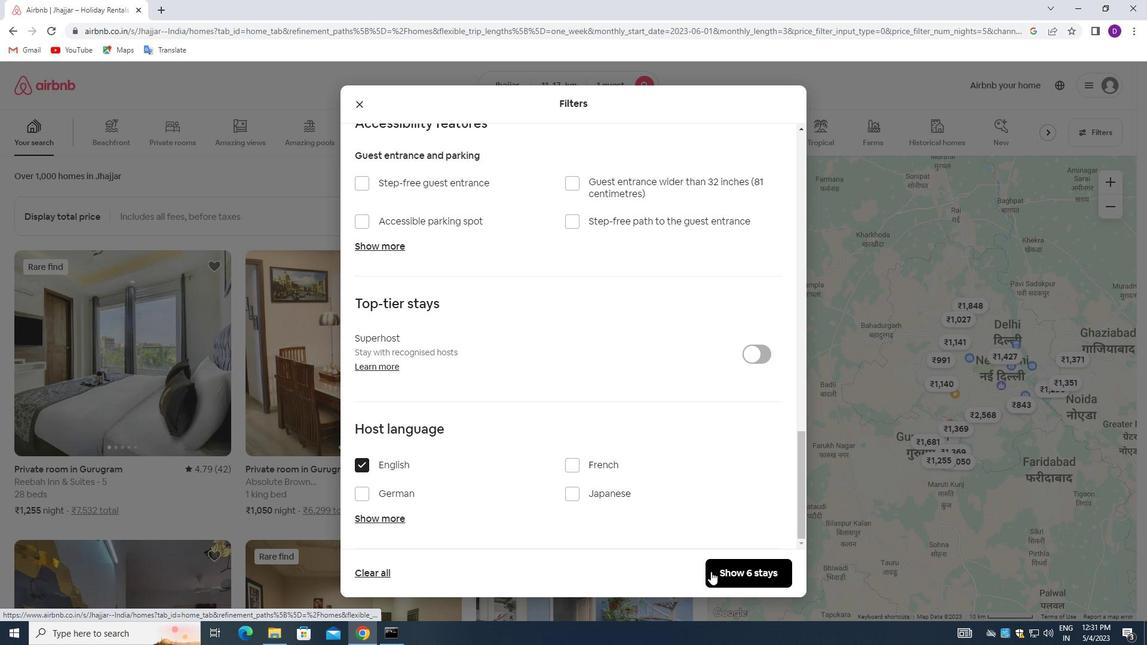 
Action: Mouse moved to (617, 428)
Screenshot: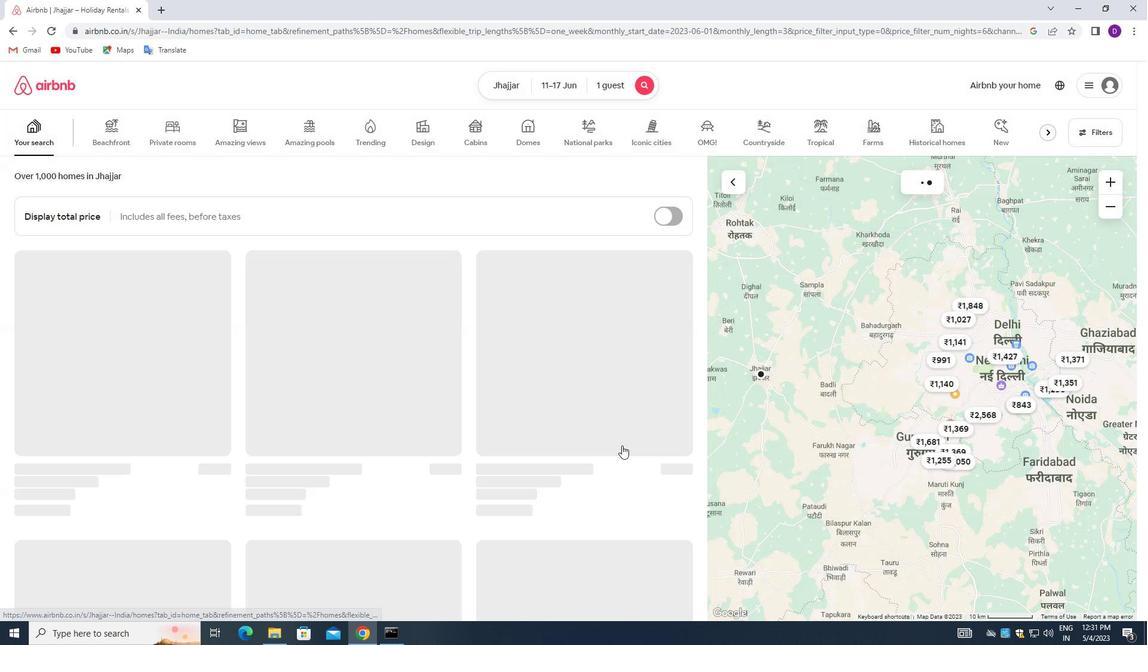 
